 Task: Find connections with filter location Gori with filter topic #stayhomewith filter profile language French with filter current company Anthem Biosciences Private Limited with filter school Golu Molu cute College of Engineering, Bangalore with filter industry Flight Training with filter service category Project Management with filter keywords title Shareholders
Action: Mouse moved to (208, 264)
Screenshot: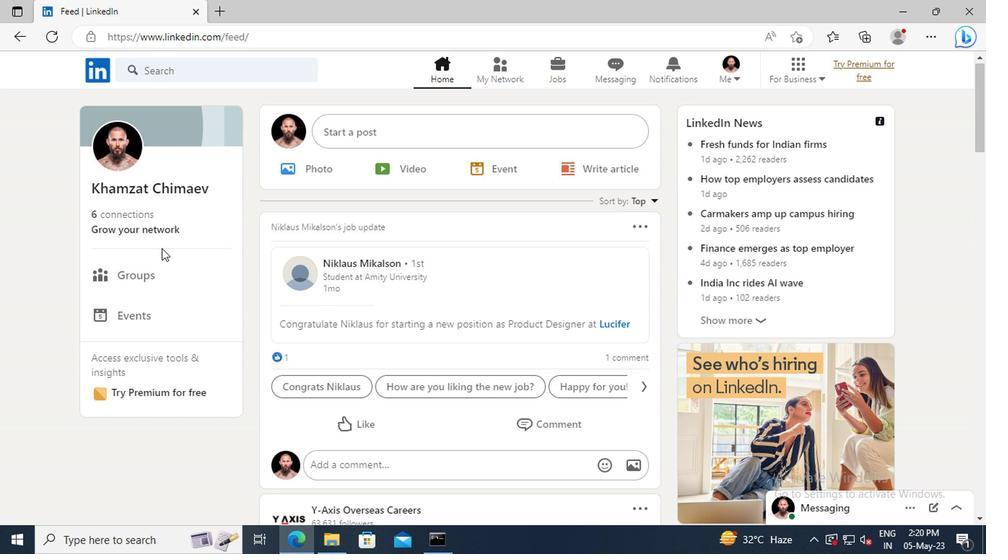 
Action: Mouse pressed left at (208, 264)
Screenshot: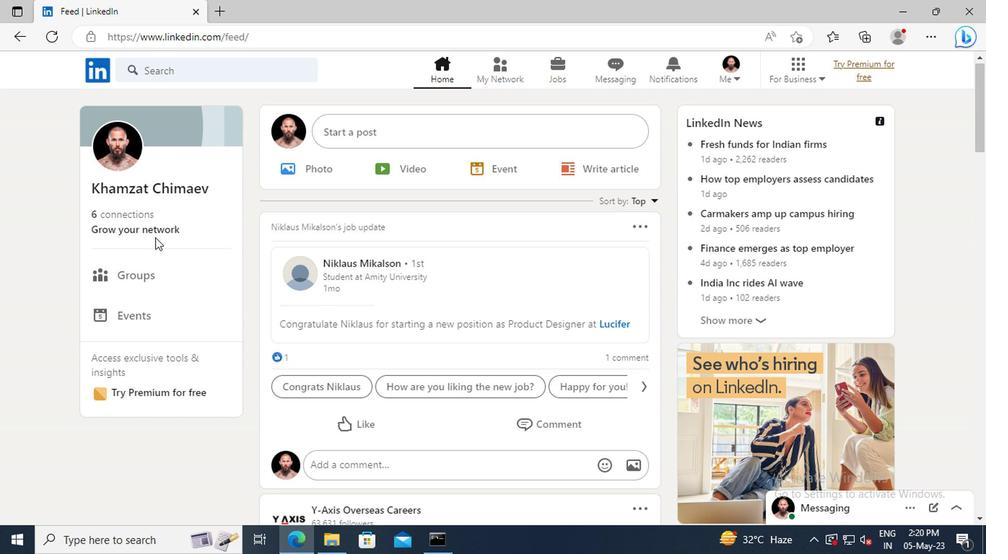 
Action: Mouse moved to (219, 207)
Screenshot: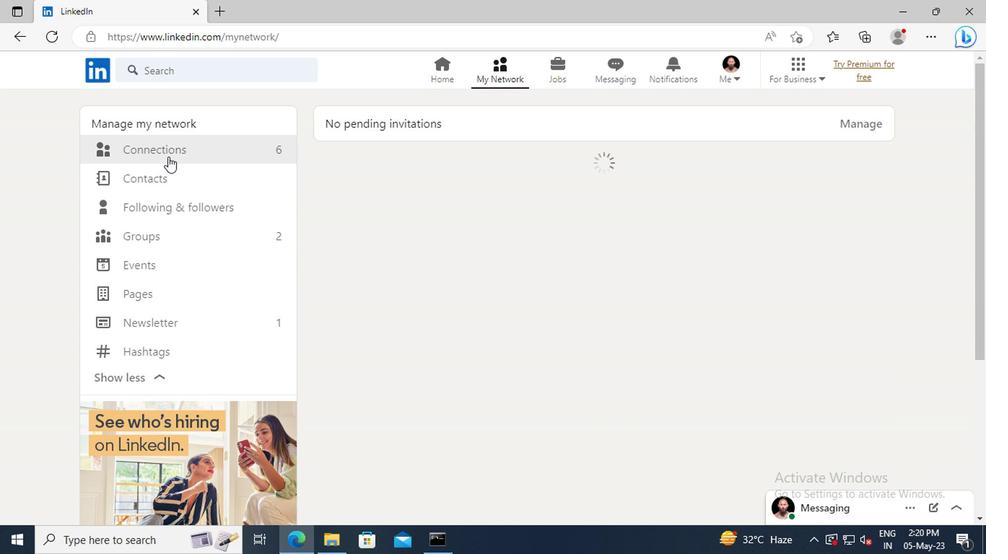 
Action: Mouse pressed left at (219, 207)
Screenshot: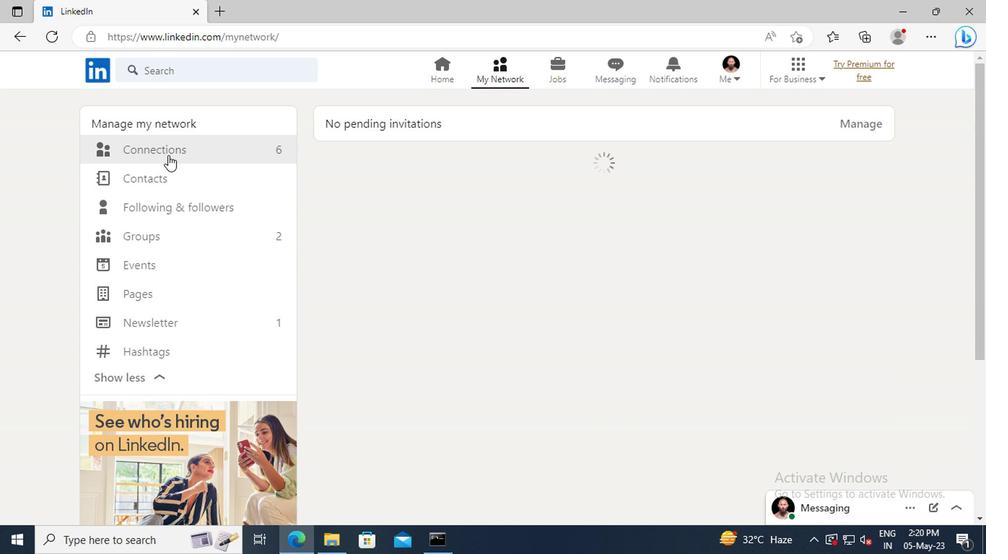 
Action: Mouse moved to (511, 210)
Screenshot: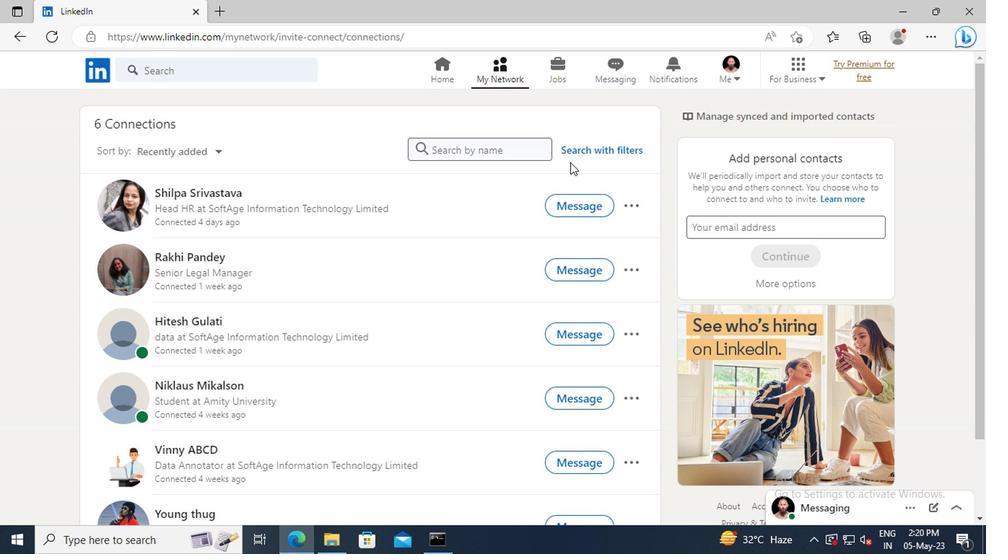 
Action: Mouse pressed left at (511, 210)
Screenshot: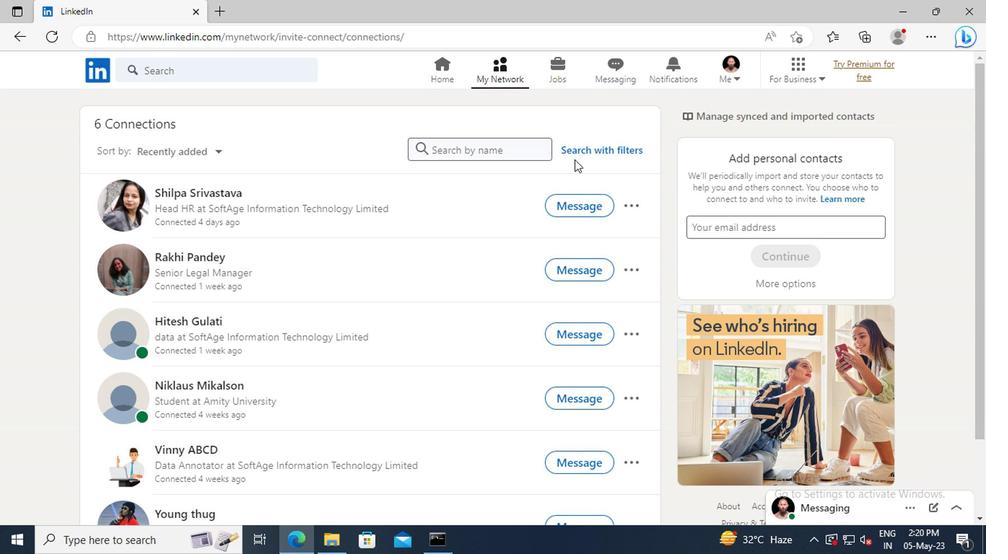 
Action: Mouse moved to (487, 180)
Screenshot: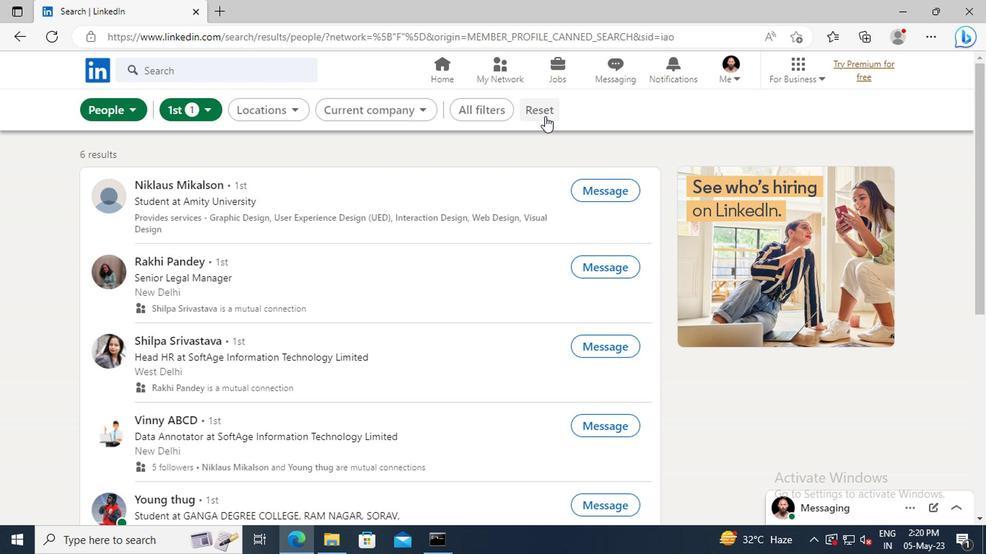 
Action: Mouse pressed left at (487, 180)
Screenshot: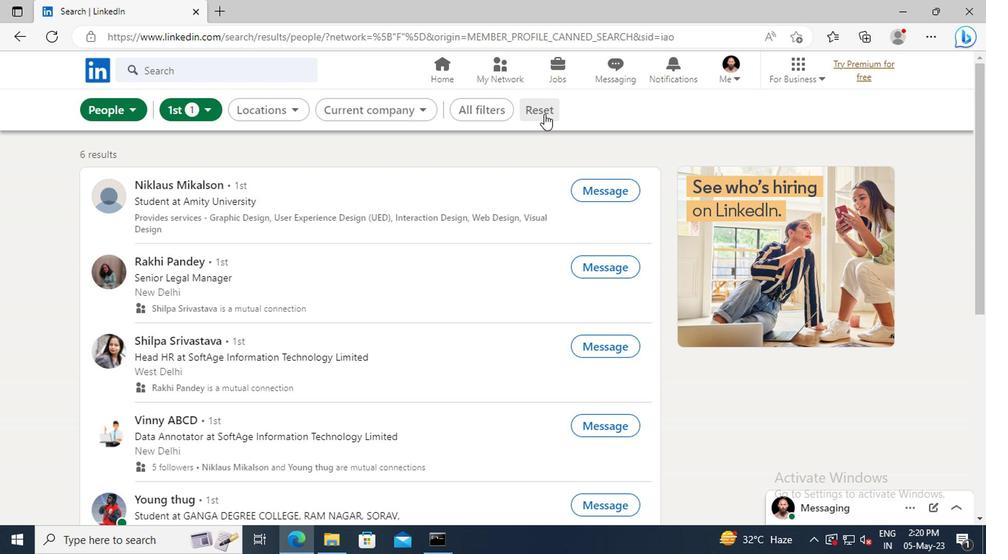 
Action: Mouse moved to (479, 180)
Screenshot: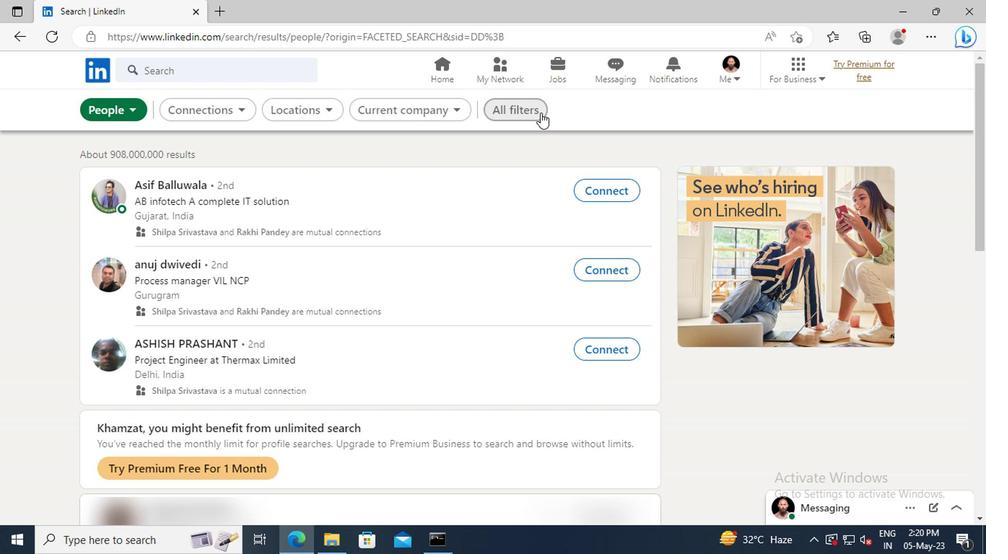 
Action: Mouse pressed left at (479, 180)
Screenshot: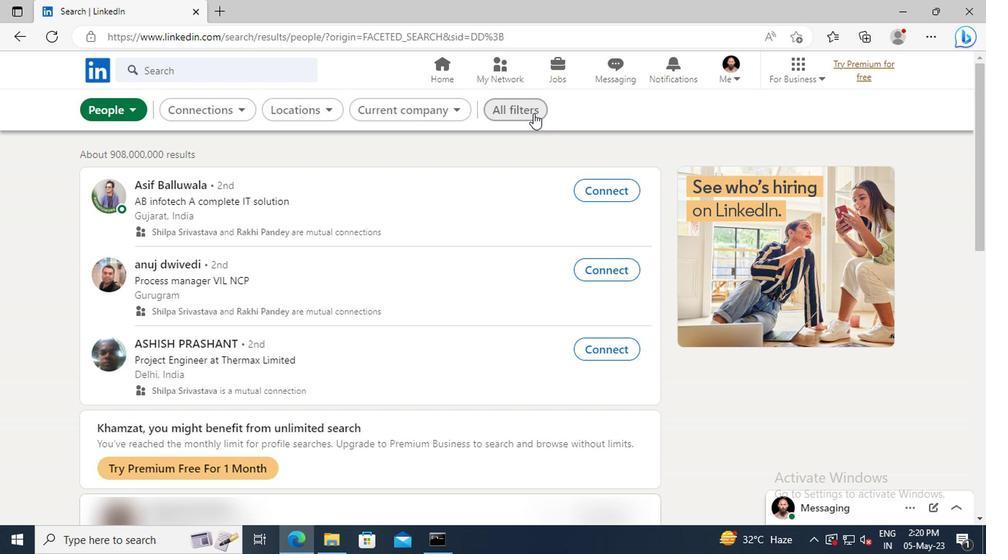 
Action: Mouse moved to (643, 292)
Screenshot: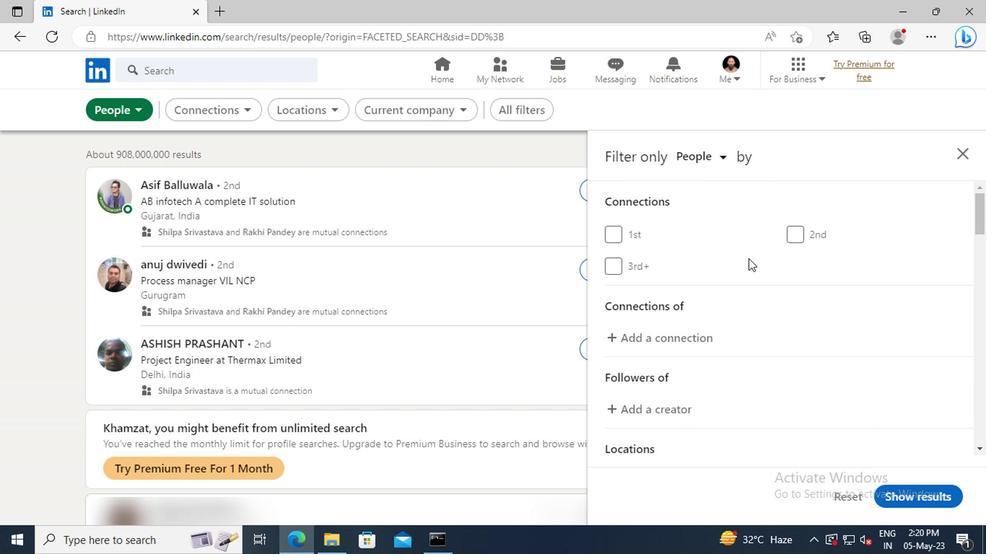 
Action: Mouse scrolled (643, 291) with delta (0, 0)
Screenshot: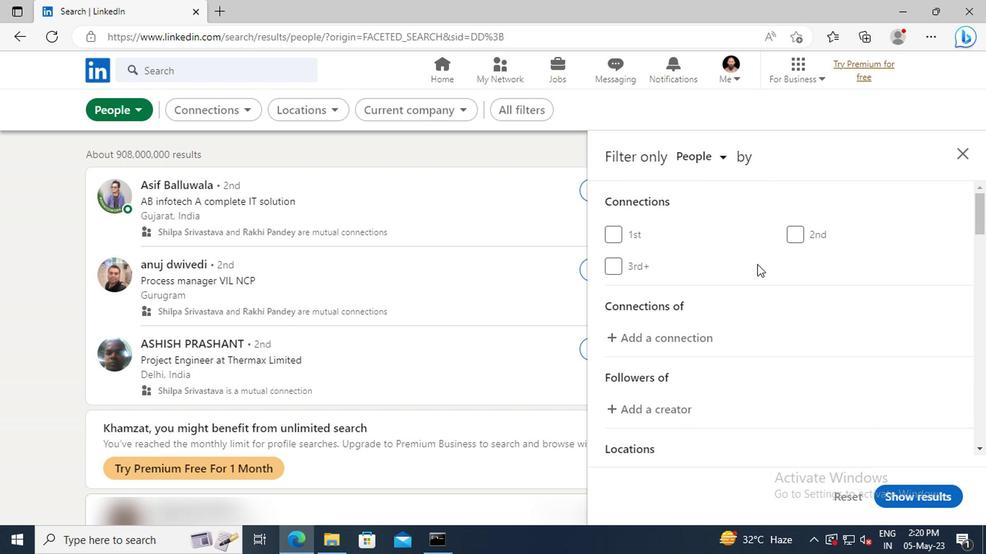 
Action: Mouse moved to (643, 292)
Screenshot: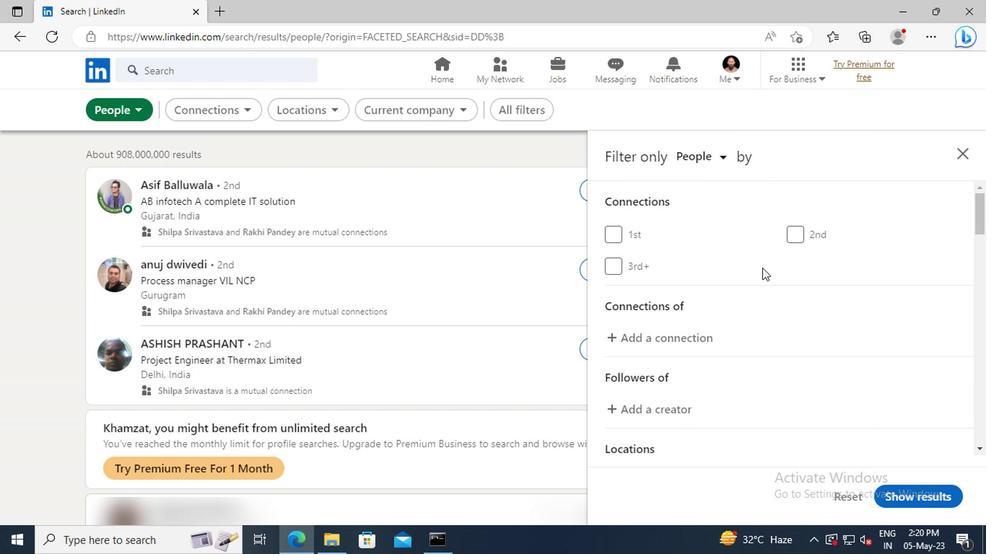 
Action: Mouse scrolled (643, 292) with delta (0, 0)
Screenshot: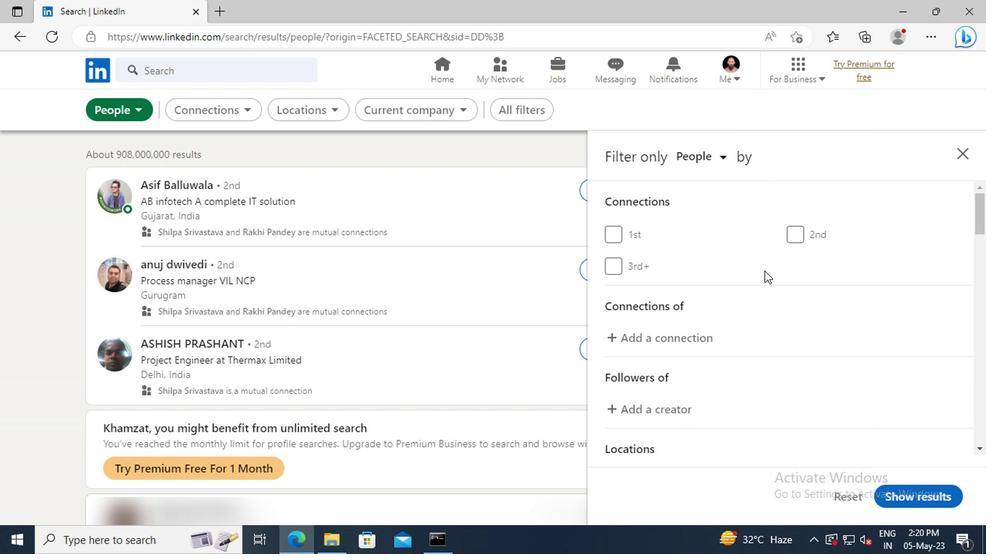 
Action: Mouse scrolled (643, 292) with delta (0, 0)
Screenshot: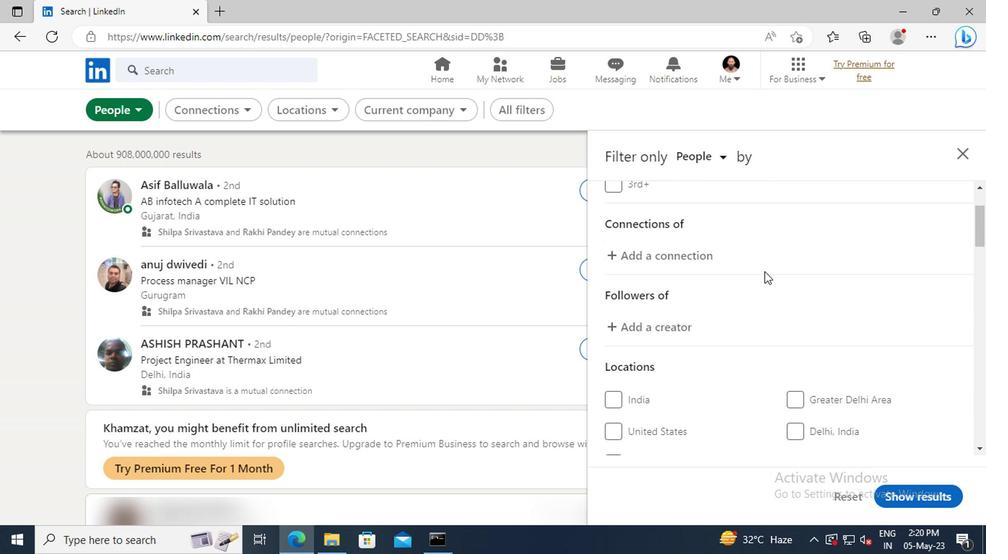 
Action: Mouse scrolled (643, 292) with delta (0, 0)
Screenshot: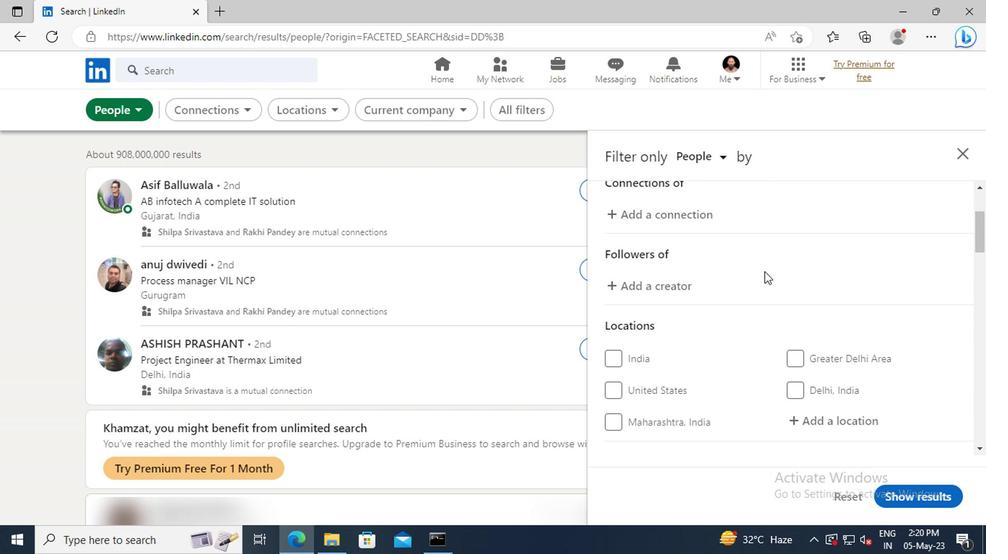 
Action: Mouse scrolled (643, 292) with delta (0, 0)
Screenshot: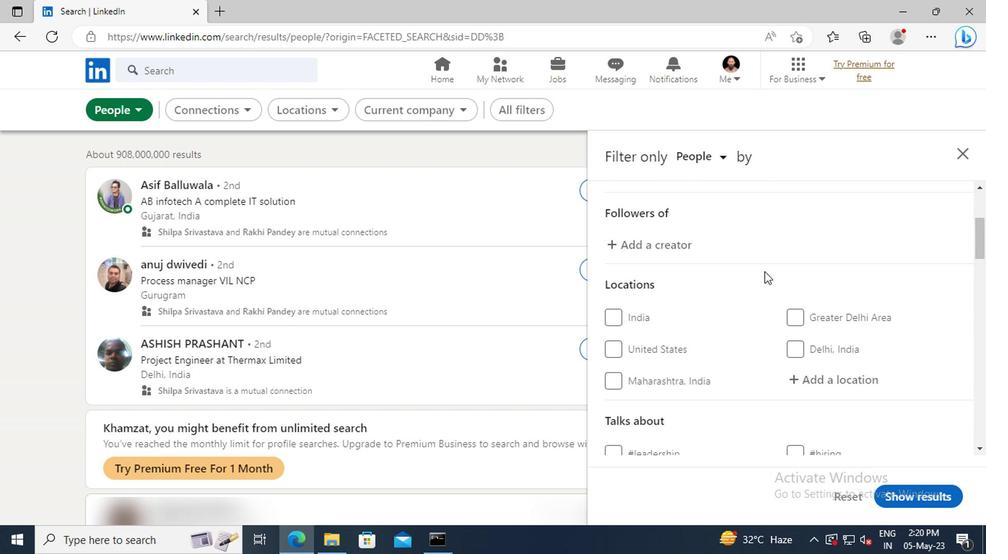 
Action: Mouse scrolled (643, 292) with delta (0, 0)
Screenshot: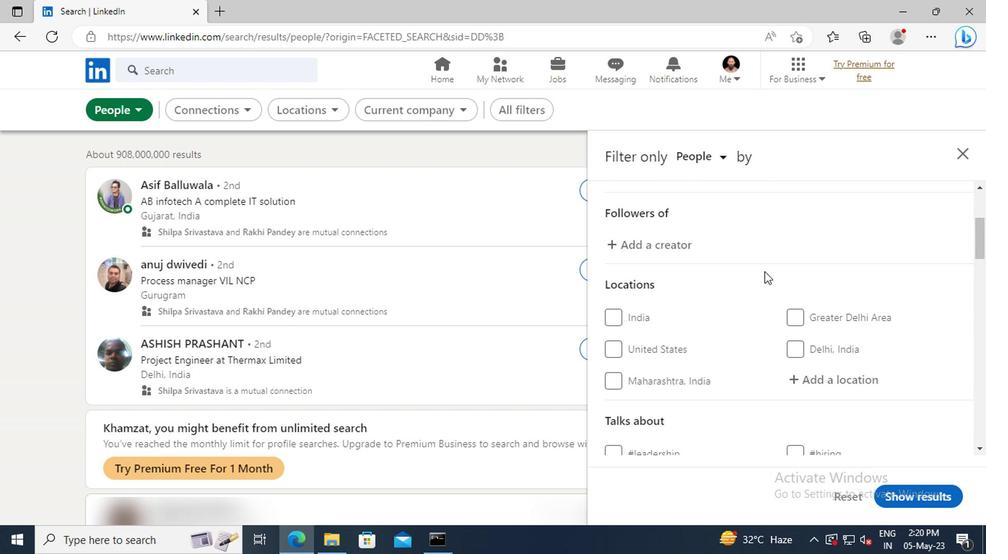 
Action: Mouse moved to (670, 316)
Screenshot: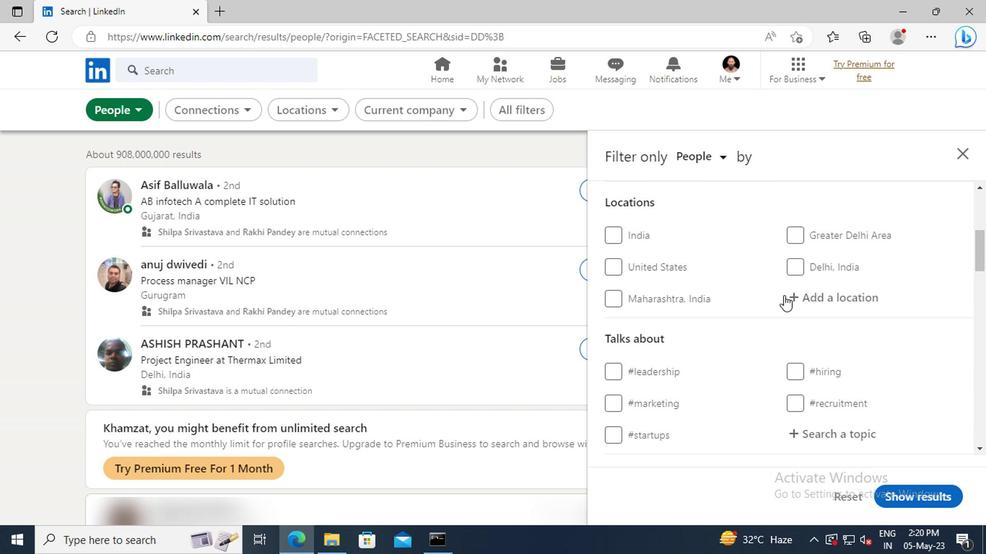 
Action: Mouse pressed left at (670, 316)
Screenshot: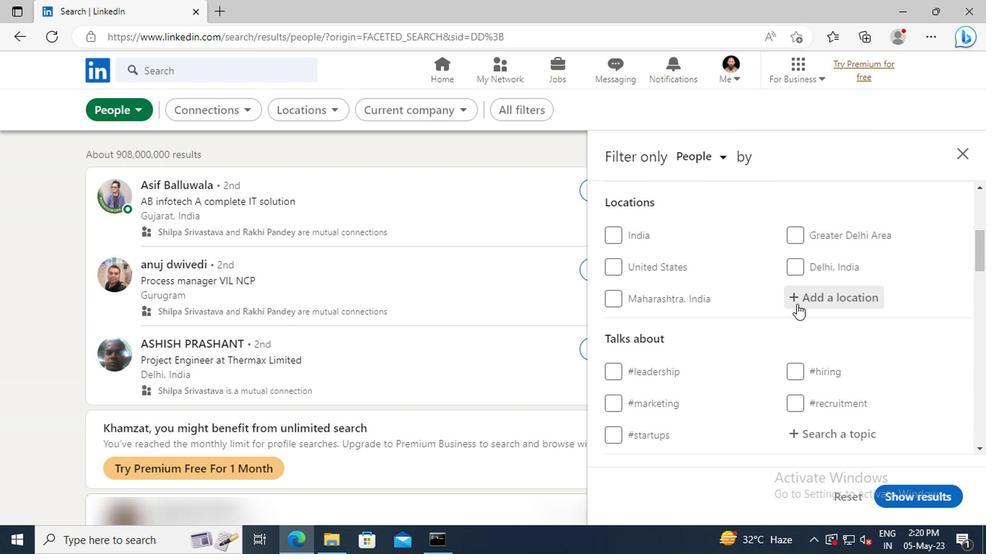 
Action: Key pressed <Key.shift>GORI
Screenshot: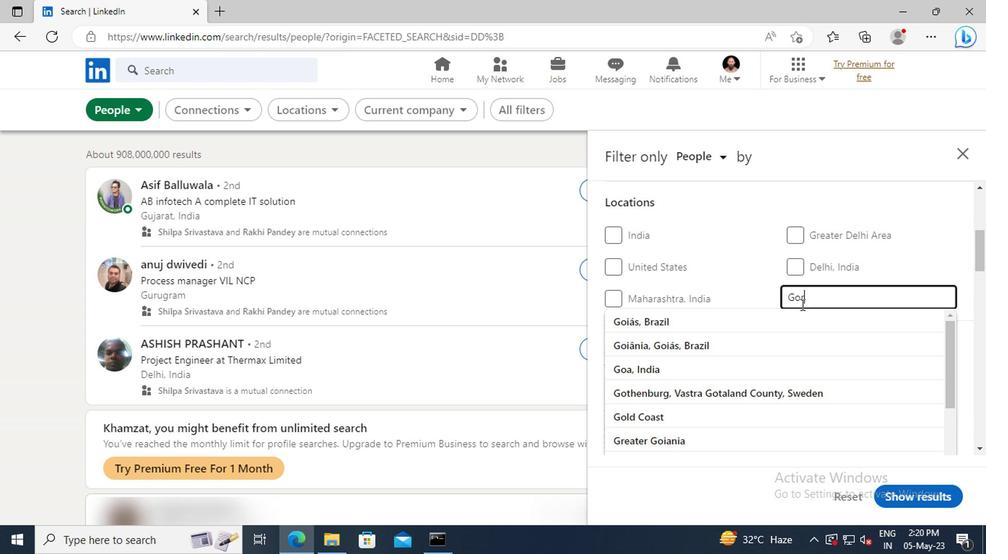 
Action: Mouse moved to (670, 325)
Screenshot: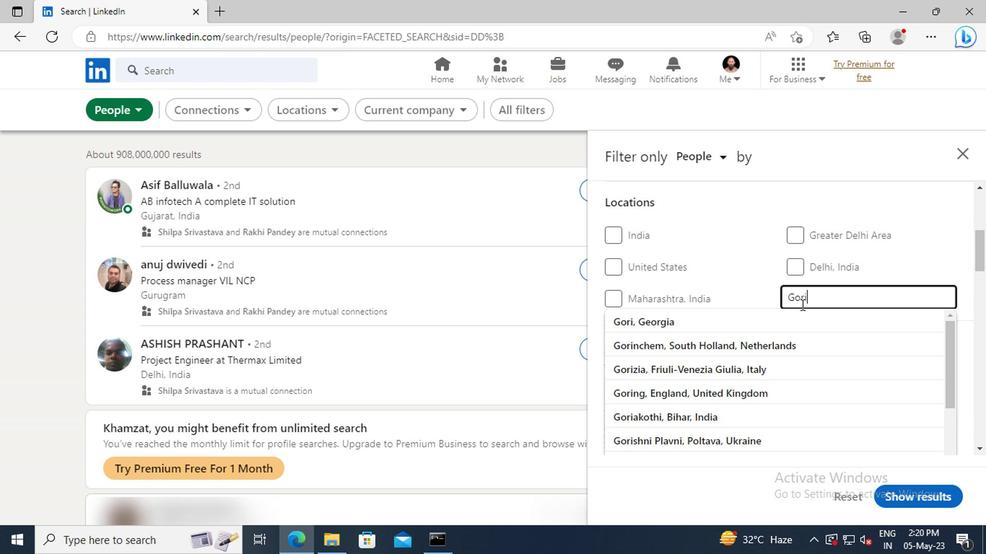 
Action: Mouse pressed left at (670, 325)
Screenshot: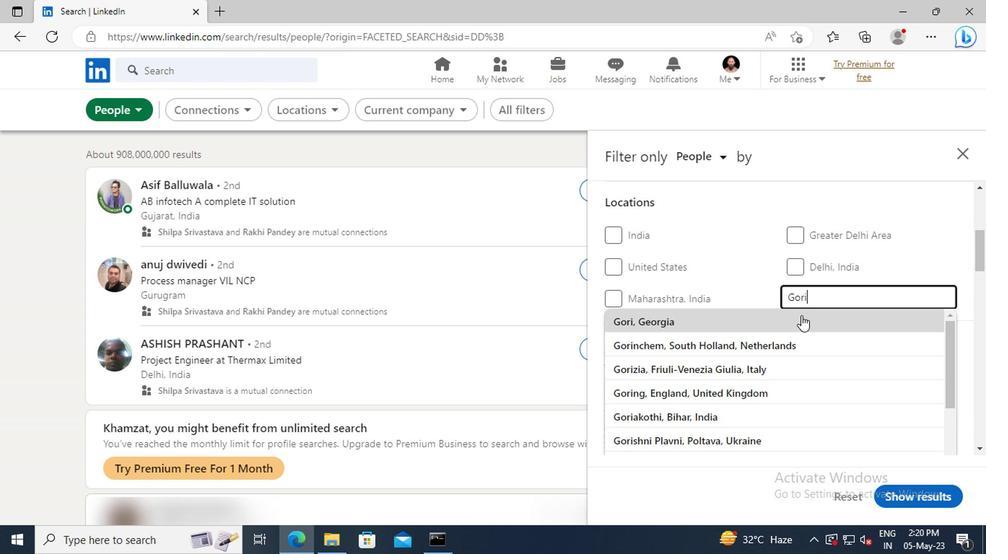 
Action: Mouse scrolled (670, 324) with delta (0, 0)
Screenshot: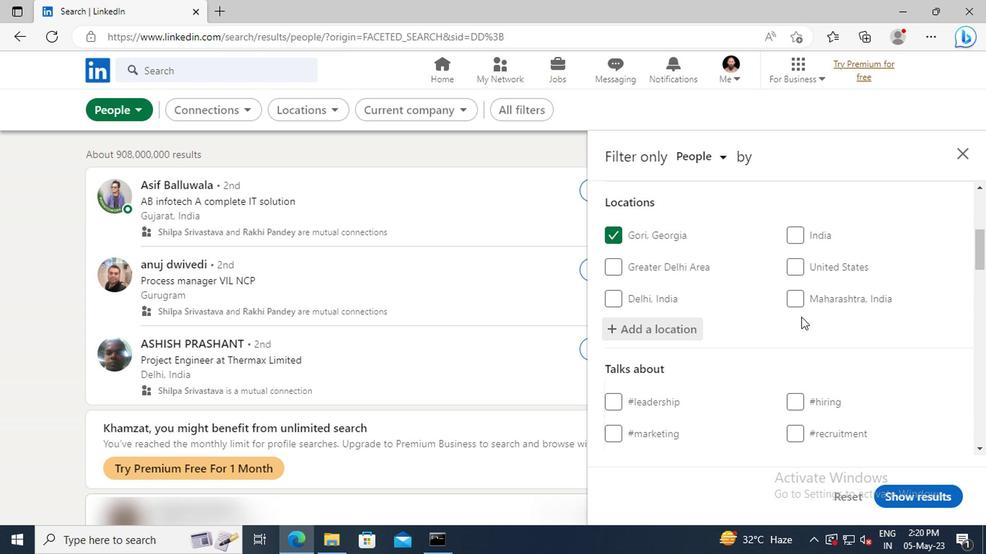 
Action: Mouse scrolled (670, 324) with delta (0, 0)
Screenshot: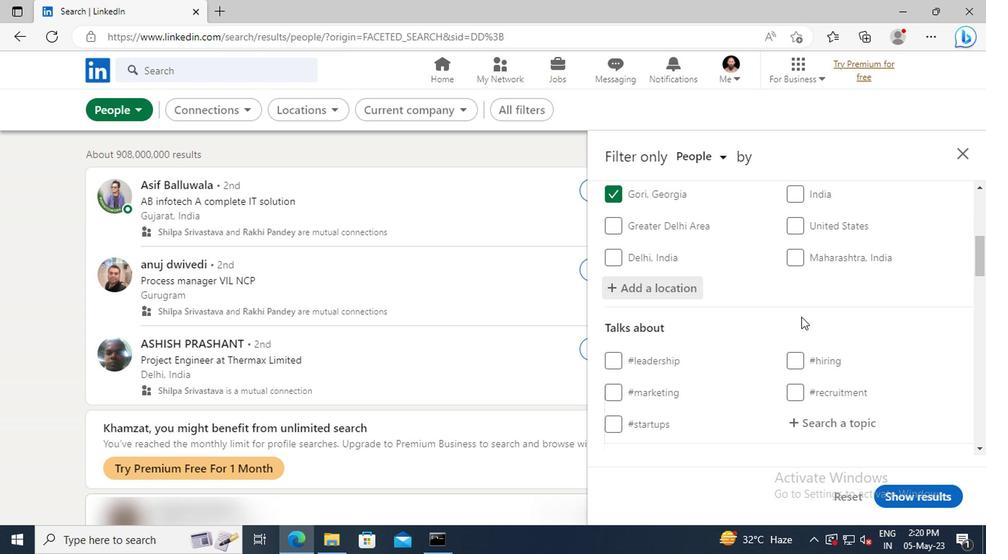 
Action: Mouse scrolled (670, 324) with delta (0, 0)
Screenshot: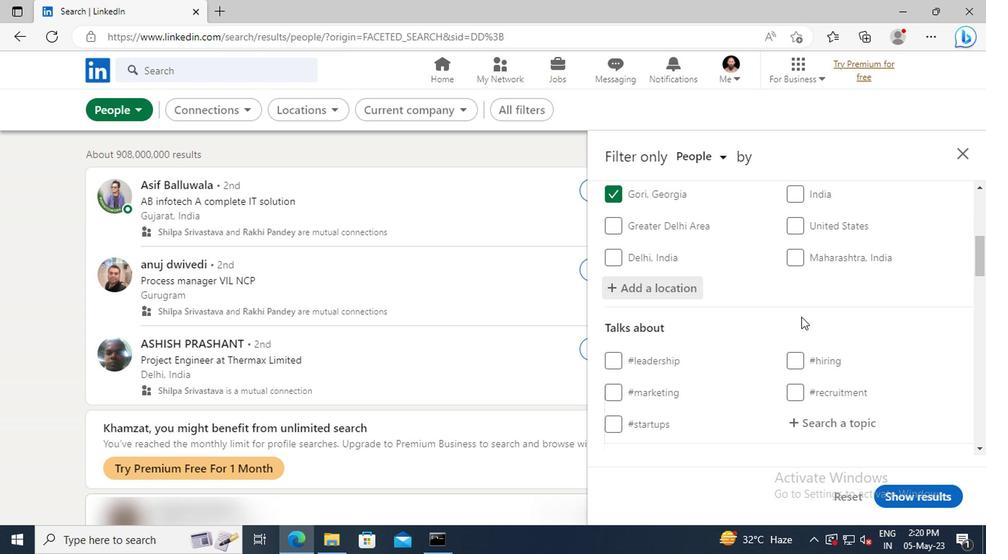 
Action: Mouse moved to (673, 340)
Screenshot: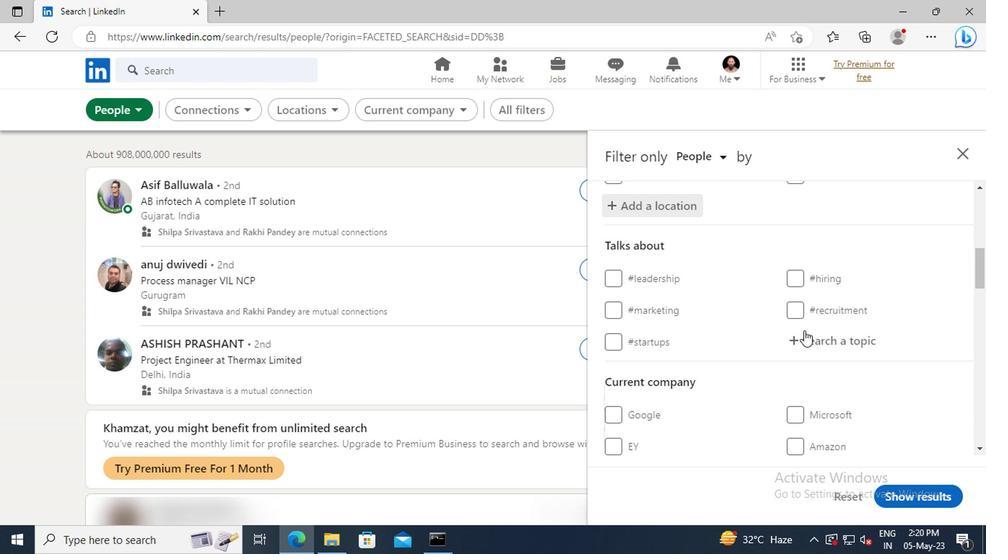 
Action: Mouse pressed left at (673, 340)
Screenshot: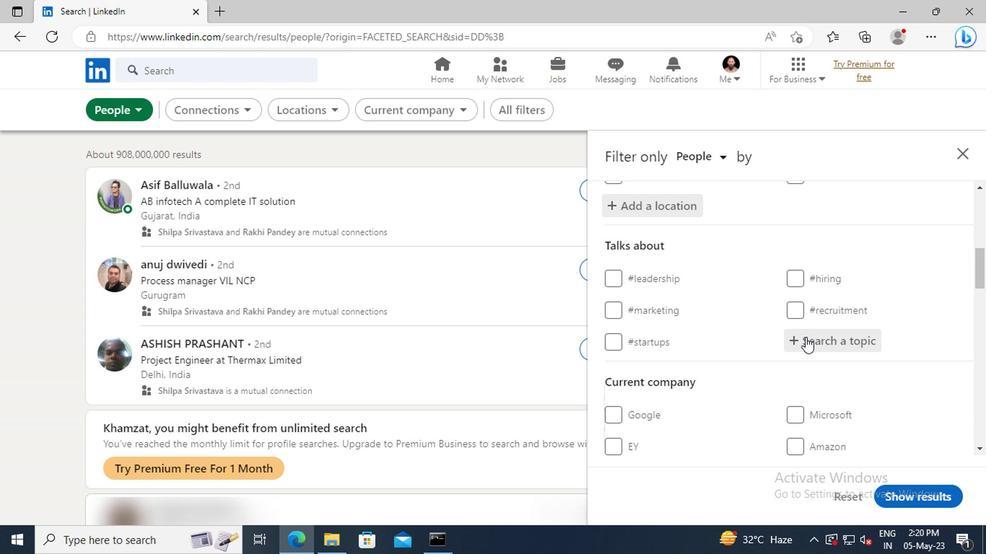 
Action: Mouse moved to (671, 333)
Screenshot: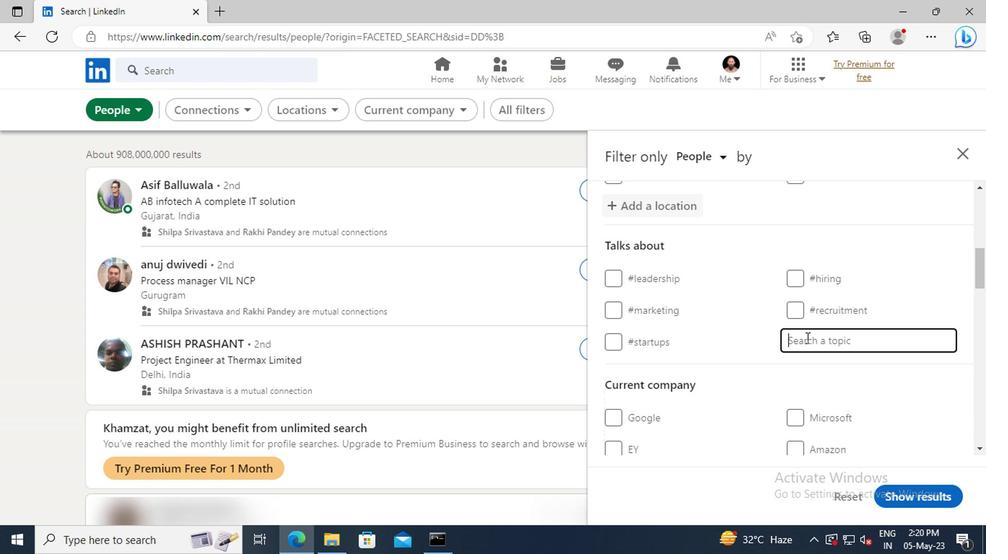
Action: Key pressed STAYHO
Screenshot: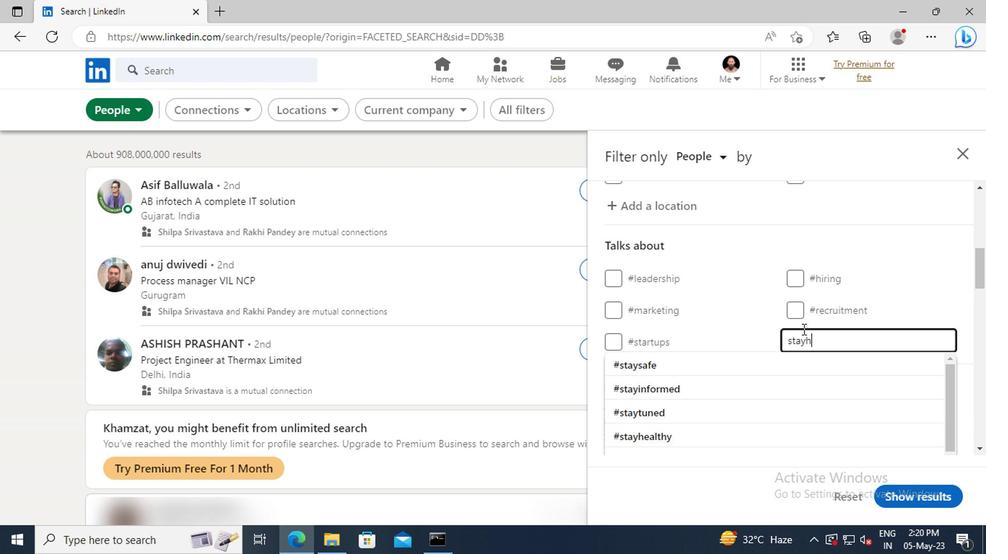 
Action: Mouse moved to (671, 356)
Screenshot: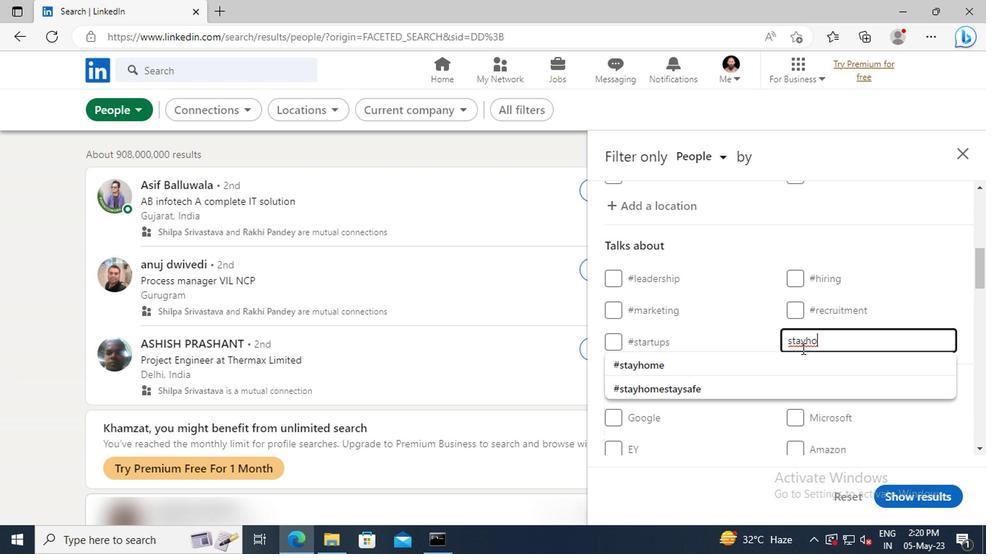 
Action: Mouse pressed left at (671, 356)
Screenshot: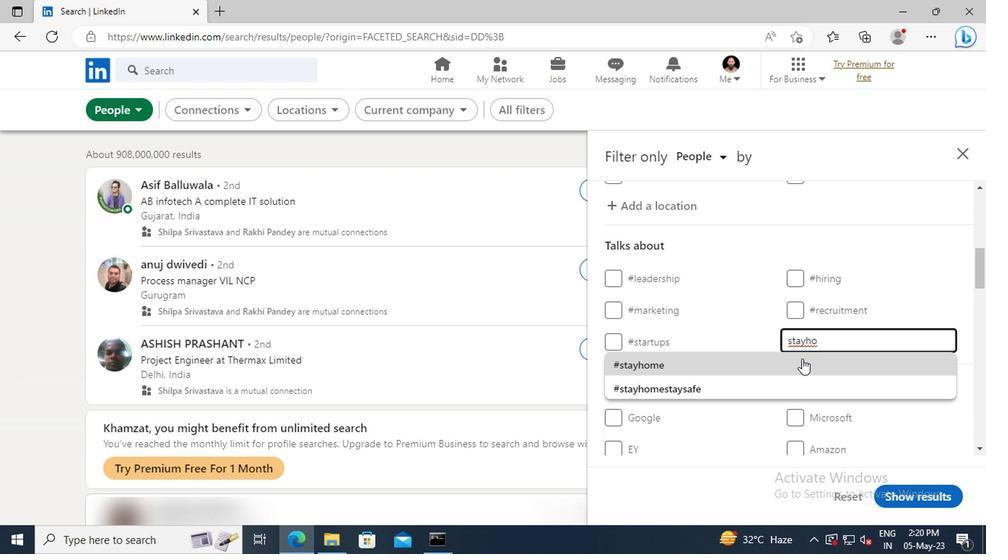 
Action: Mouse scrolled (671, 355) with delta (0, 0)
Screenshot: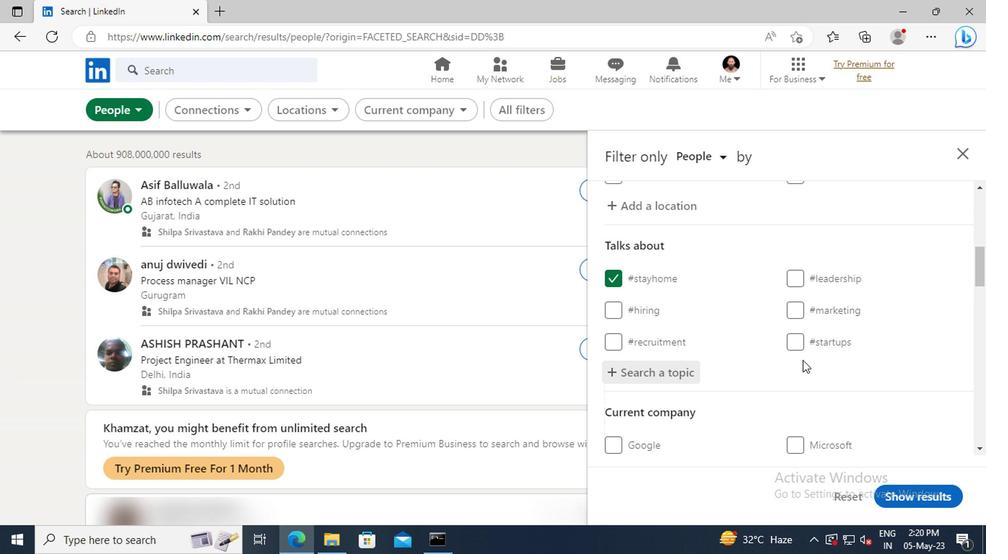 
Action: Mouse scrolled (671, 355) with delta (0, 0)
Screenshot: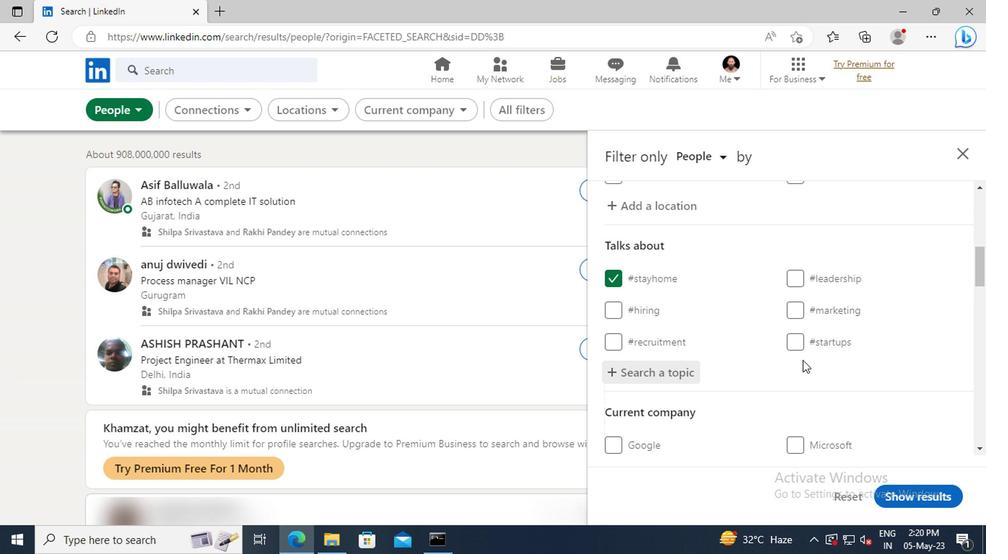 
Action: Mouse scrolled (671, 355) with delta (0, 0)
Screenshot: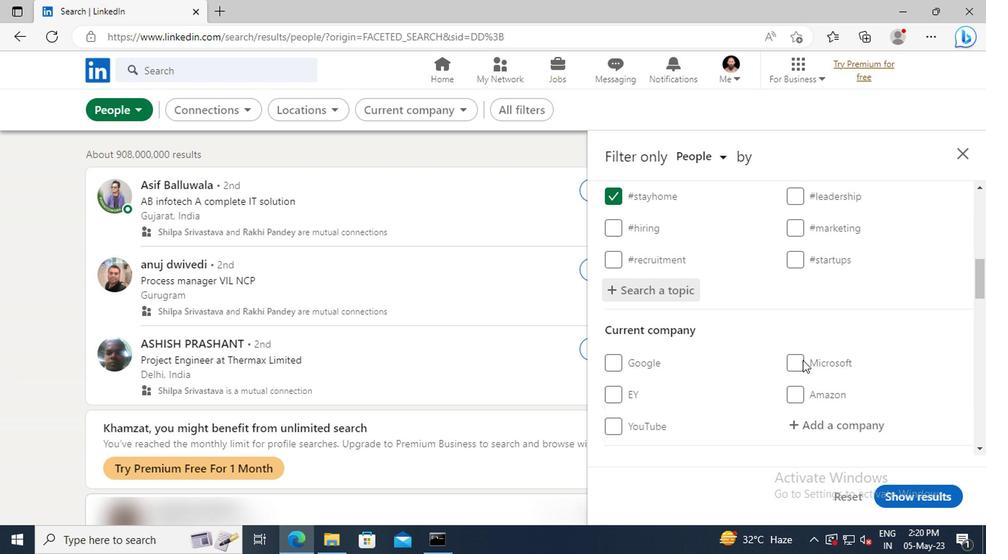 
Action: Mouse scrolled (671, 355) with delta (0, 0)
Screenshot: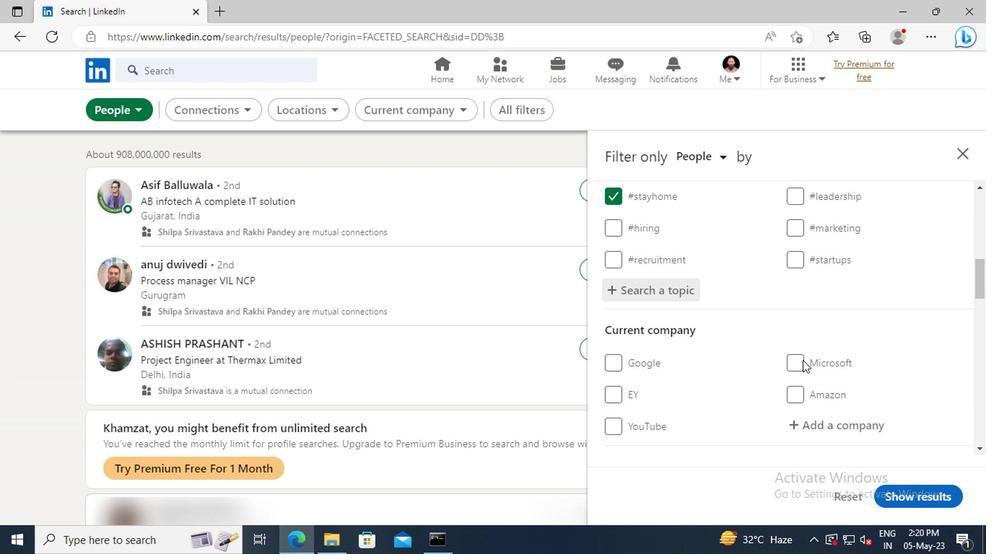 
Action: Mouse scrolled (671, 355) with delta (0, 0)
Screenshot: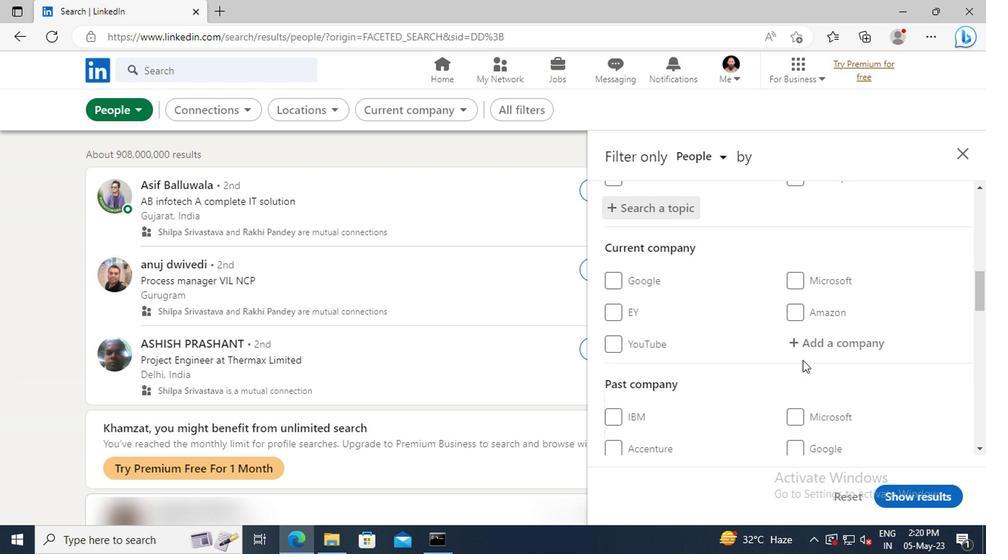
Action: Mouse scrolled (671, 355) with delta (0, 0)
Screenshot: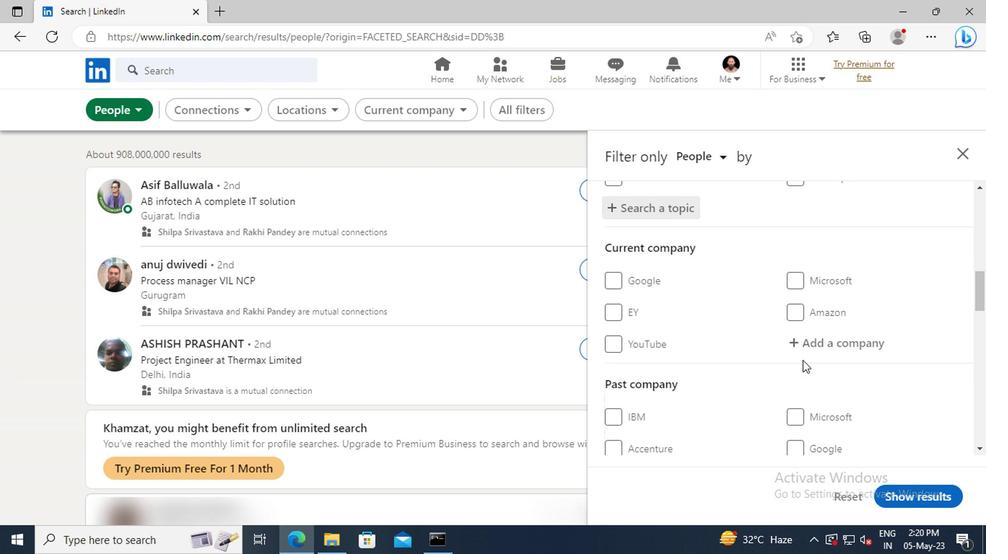 
Action: Mouse scrolled (671, 355) with delta (0, 0)
Screenshot: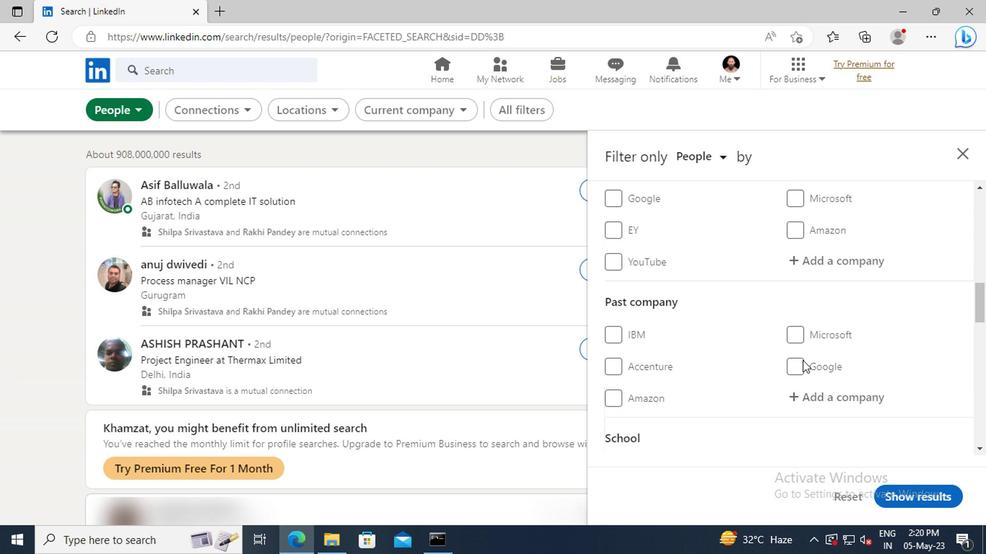 
Action: Mouse scrolled (671, 355) with delta (0, 0)
Screenshot: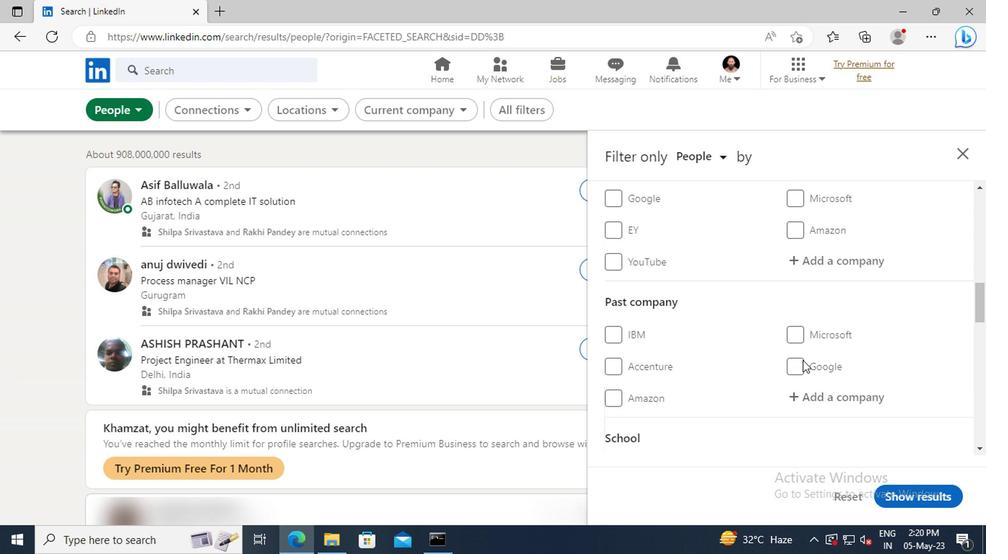 
Action: Mouse scrolled (671, 355) with delta (0, 0)
Screenshot: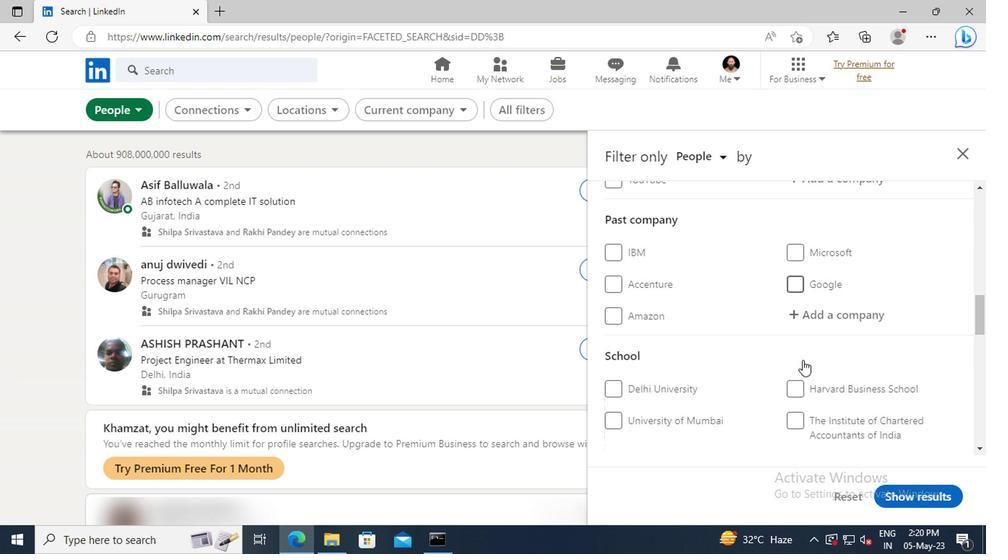 
Action: Mouse scrolled (671, 355) with delta (0, 0)
Screenshot: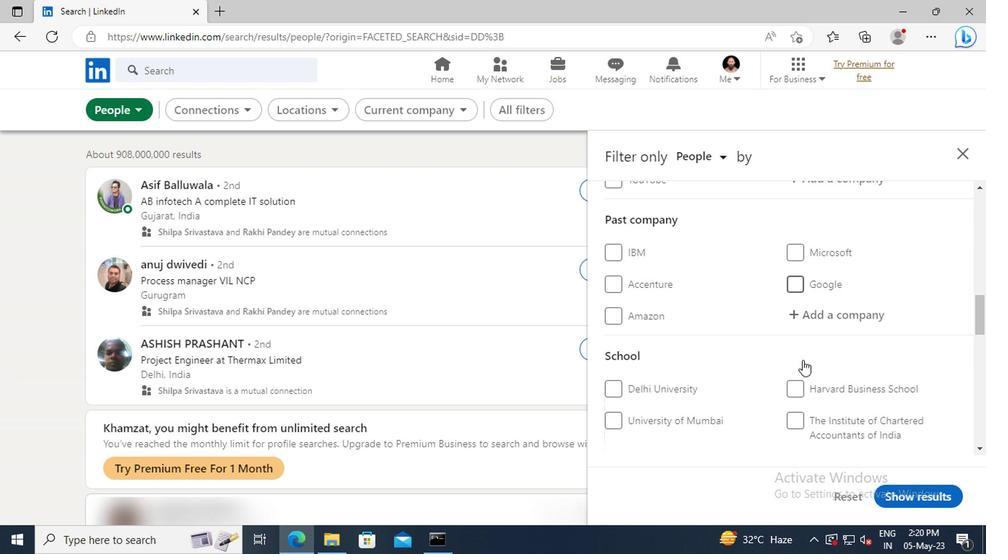 
Action: Mouse scrolled (671, 355) with delta (0, 0)
Screenshot: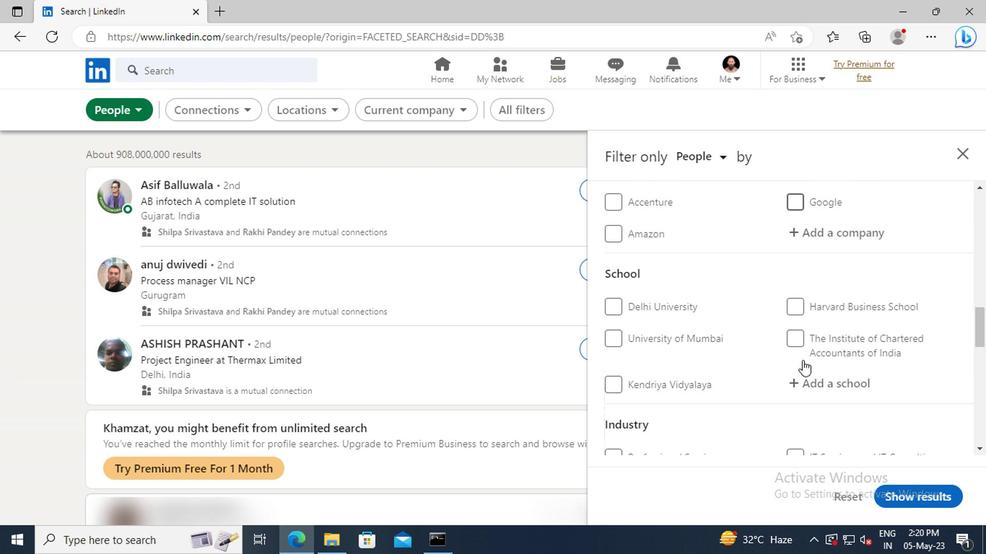 
Action: Mouse scrolled (671, 355) with delta (0, 0)
Screenshot: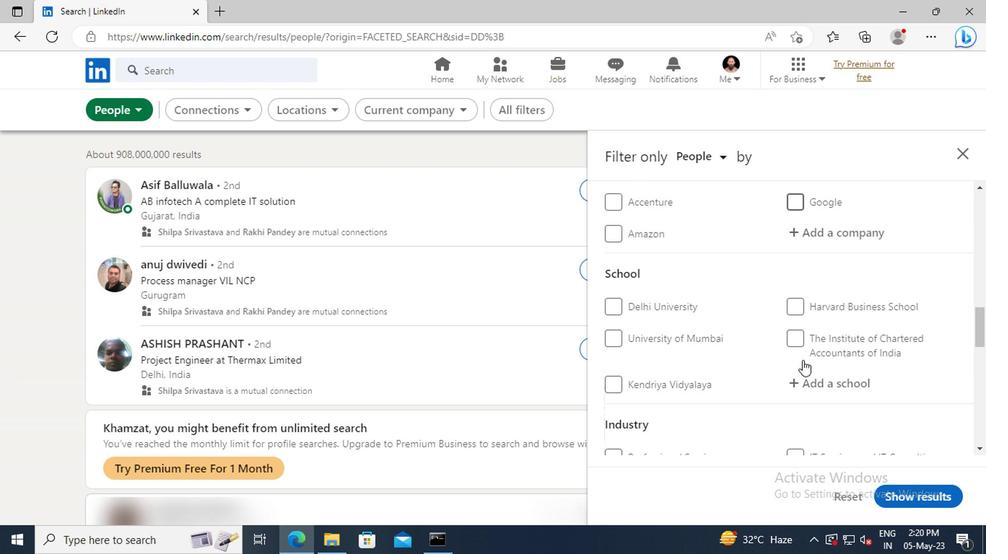
Action: Mouse scrolled (671, 355) with delta (0, 0)
Screenshot: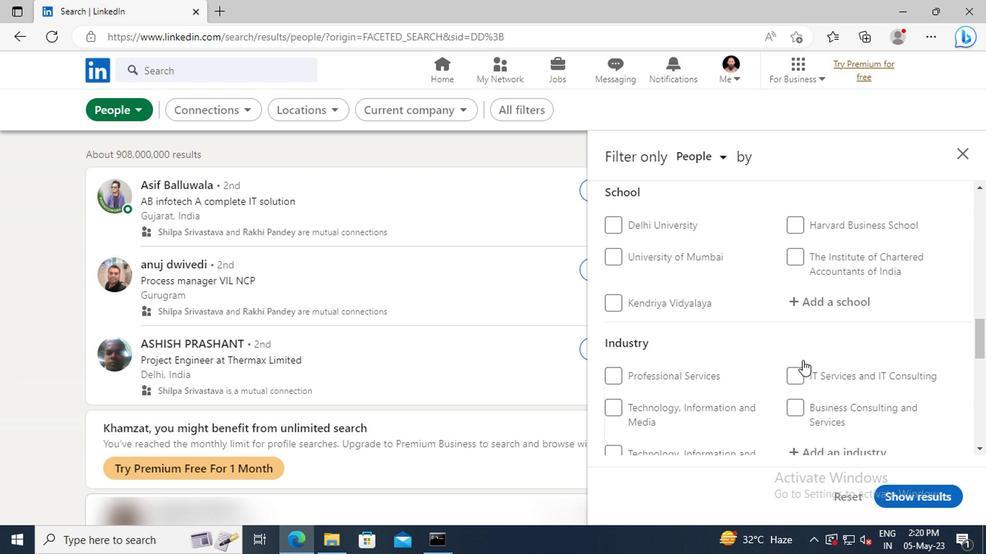 
Action: Mouse scrolled (671, 355) with delta (0, 0)
Screenshot: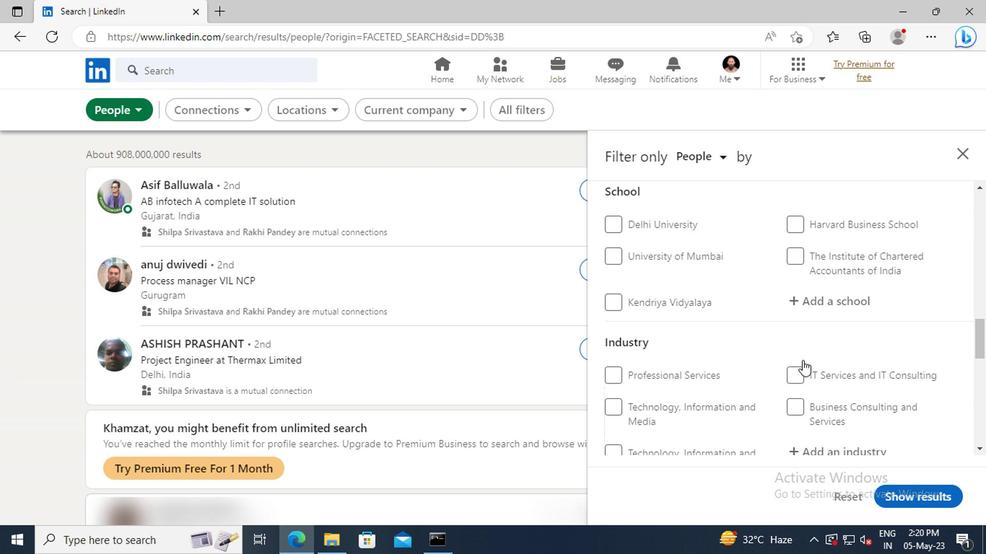 
Action: Mouse scrolled (671, 355) with delta (0, 0)
Screenshot: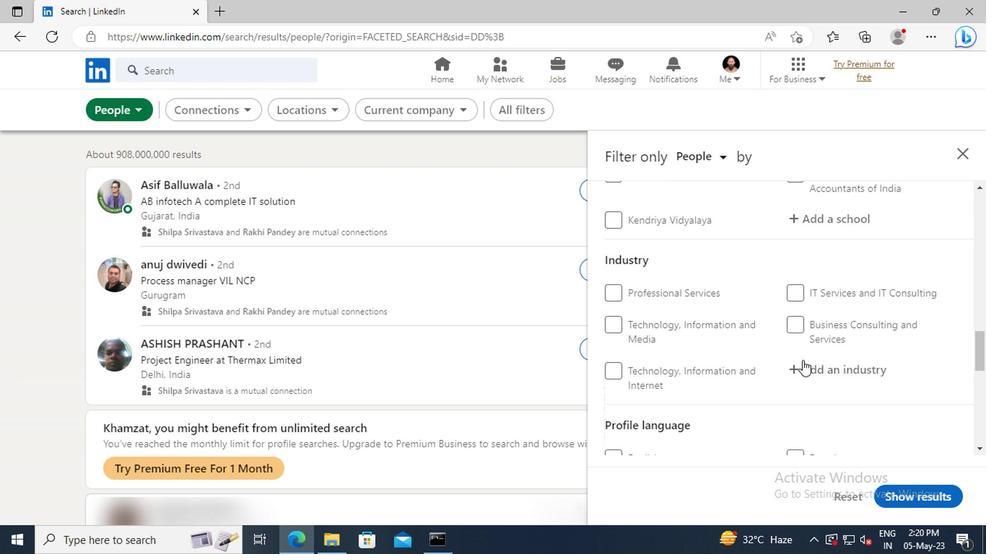 
Action: Mouse scrolled (671, 355) with delta (0, 0)
Screenshot: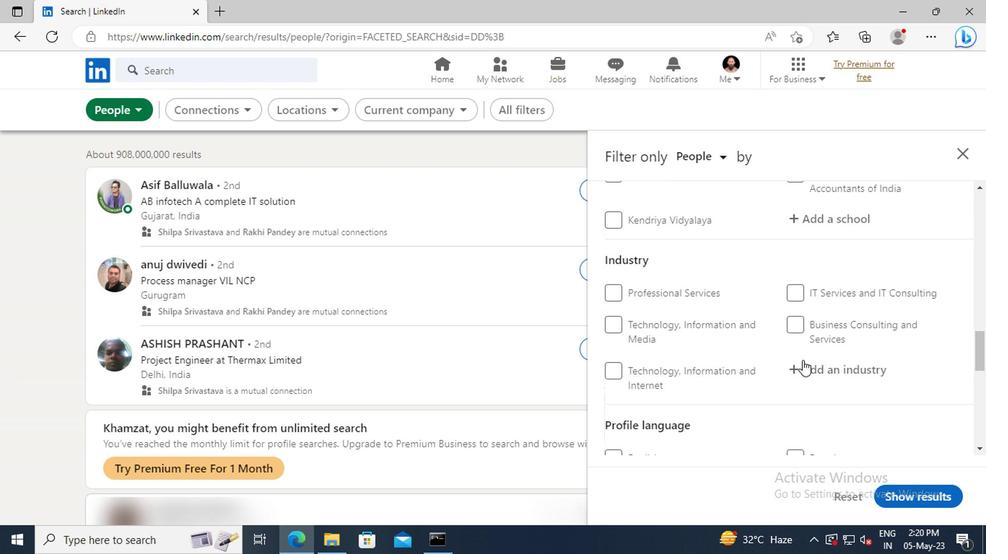 
Action: Mouse moved to (667, 368)
Screenshot: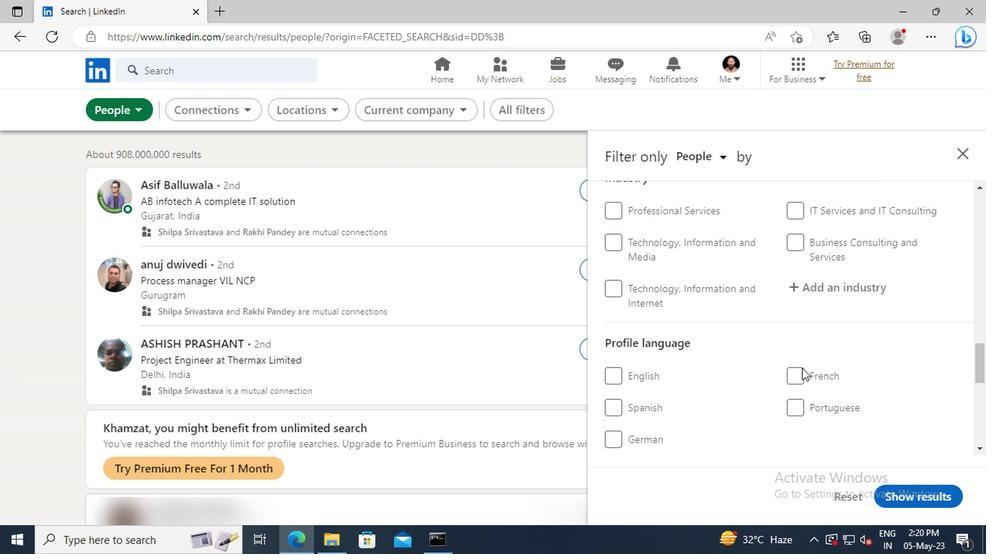 
Action: Mouse pressed left at (667, 368)
Screenshot: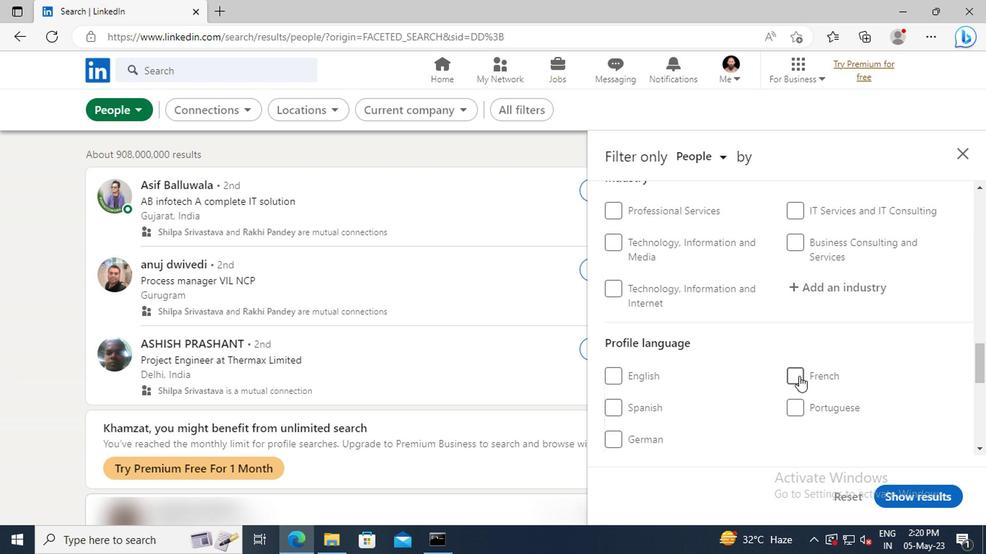 
Action: Mouse moved to (686, 341)
Screenshot: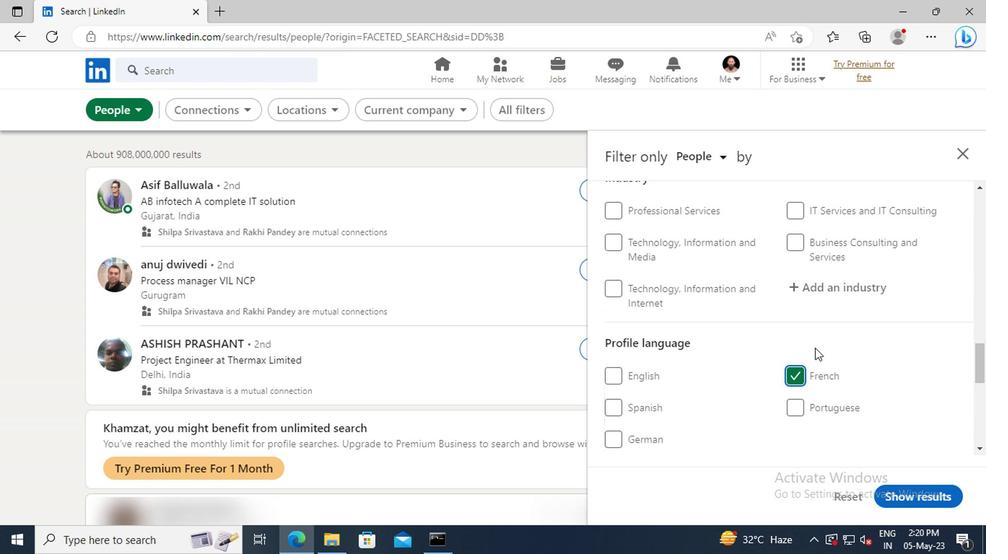
Action: Mouse scrolled (686, 342) with delta (0, 0)
Screenshot: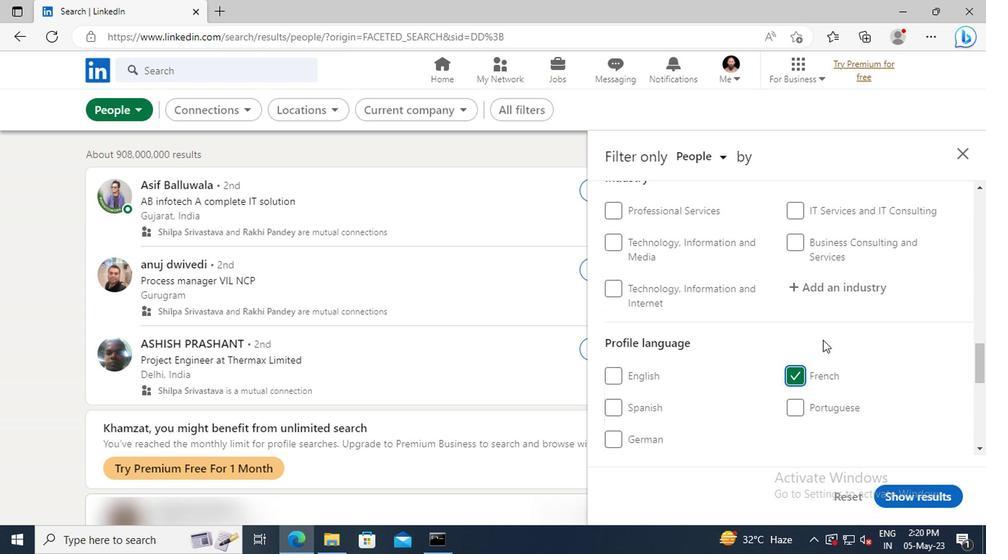 
Action: Mouse scrolled (686, 342) with delta (0, 0)
Screenshot: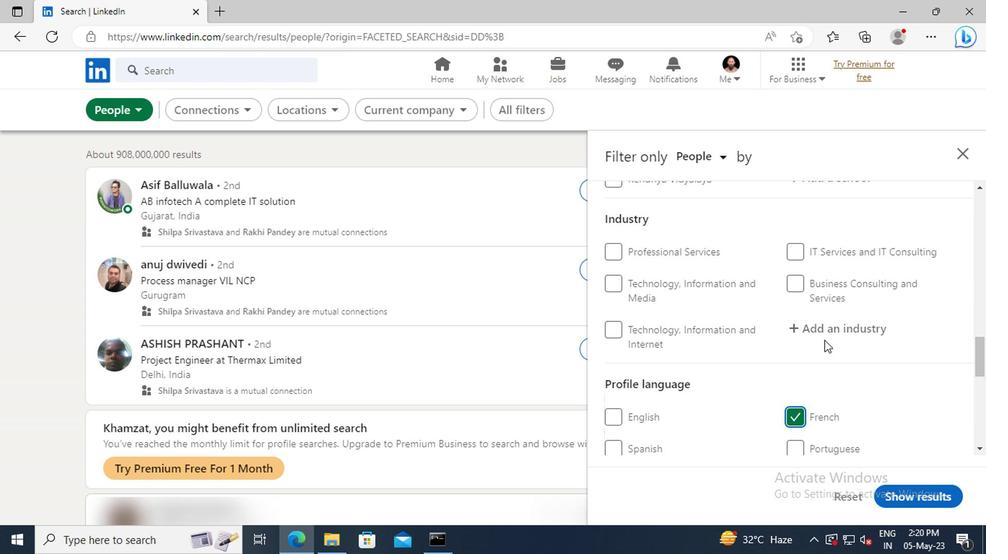 
Action: Mouse scrolled (686, 342) with delta (0, 0)
Screenshot: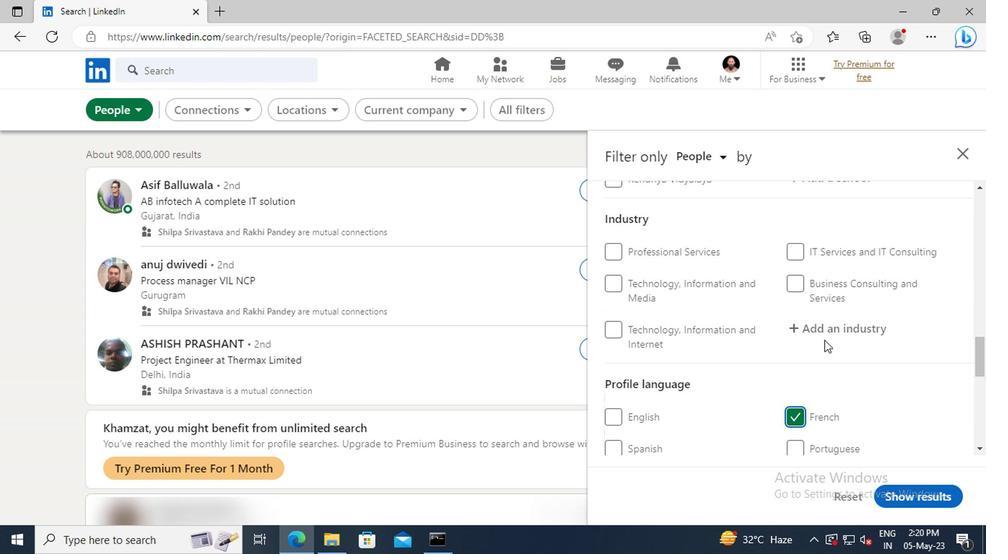 
Action: Mouse scrolled (686, 342) with delta (0, 0)
Screenshot: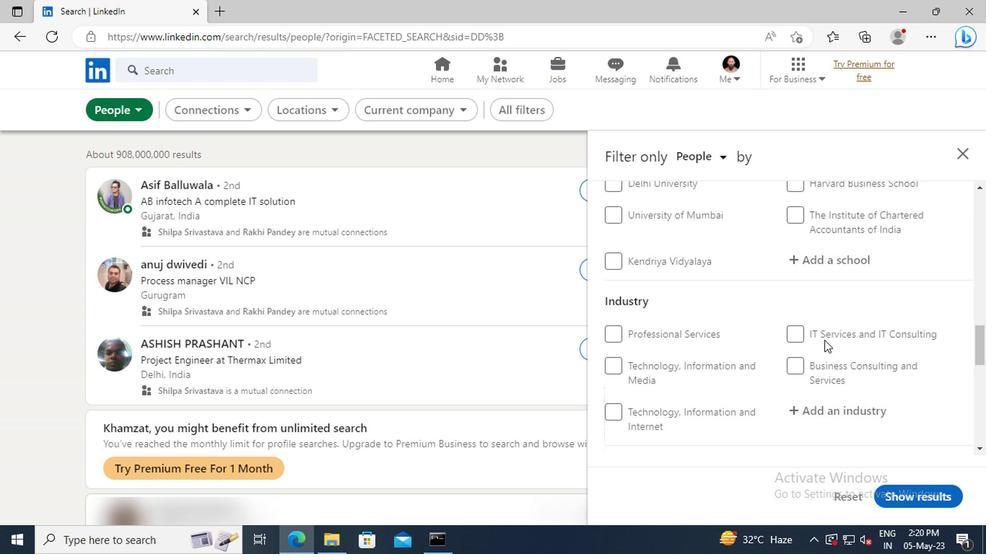 
Action: Mouse scrolled (686, 342) with delta (0, 0)
Screenshot: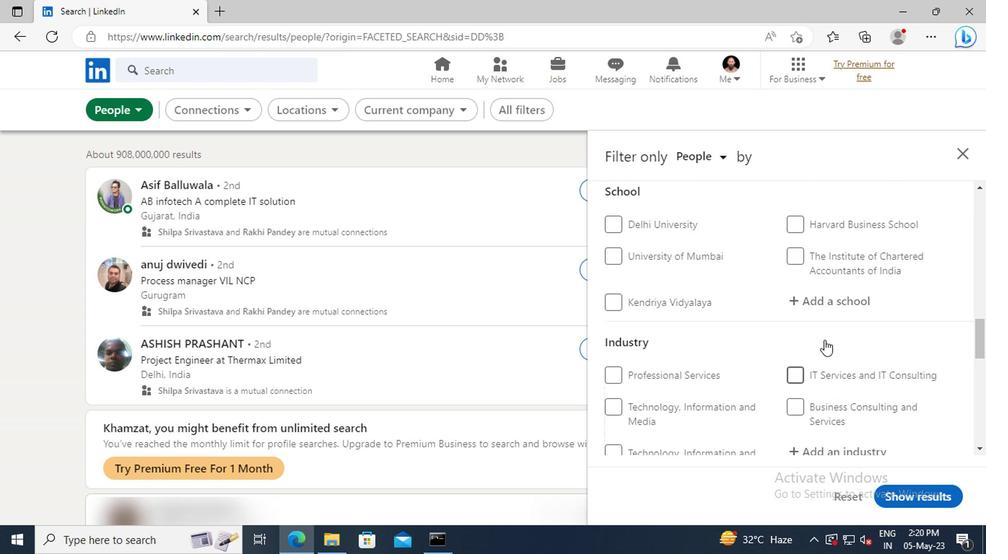 
Action: Mouse scrolled (686, 342) with delta (0, 0)
Screenshot: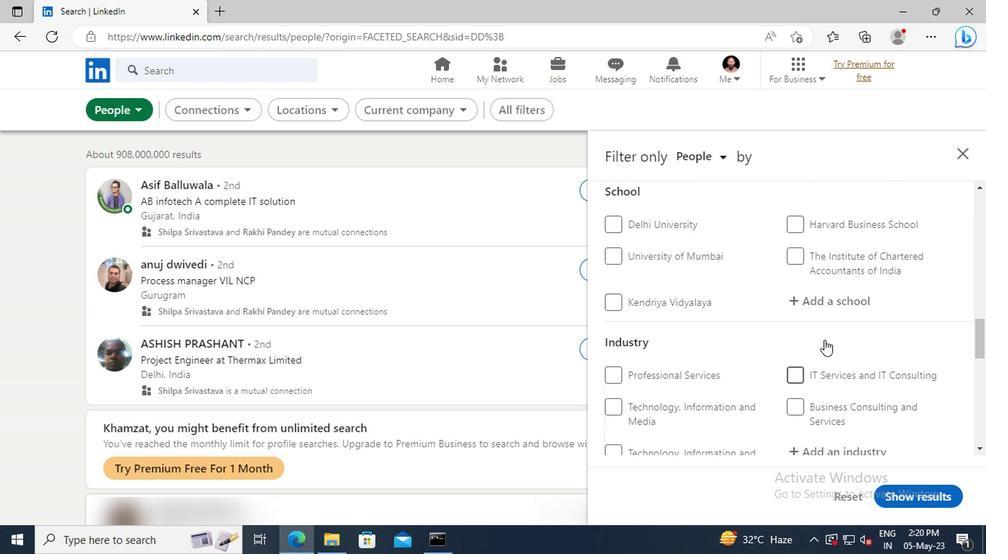 
Action: Mouse scrolled (686, 342) with delta (0, 0)
Screenshot: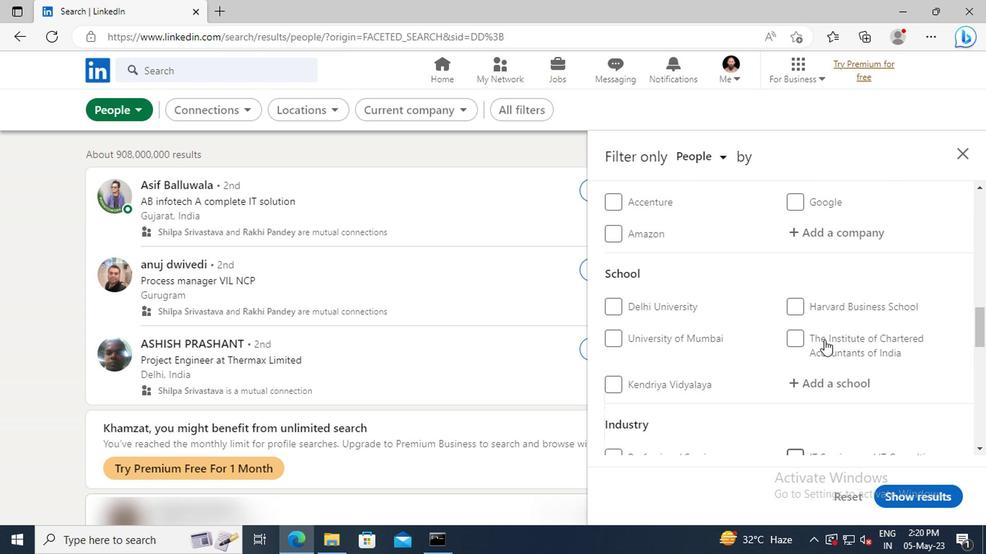 
Action: Mouse scrolled (686, 342) with delta (0, 0)
Screenshot: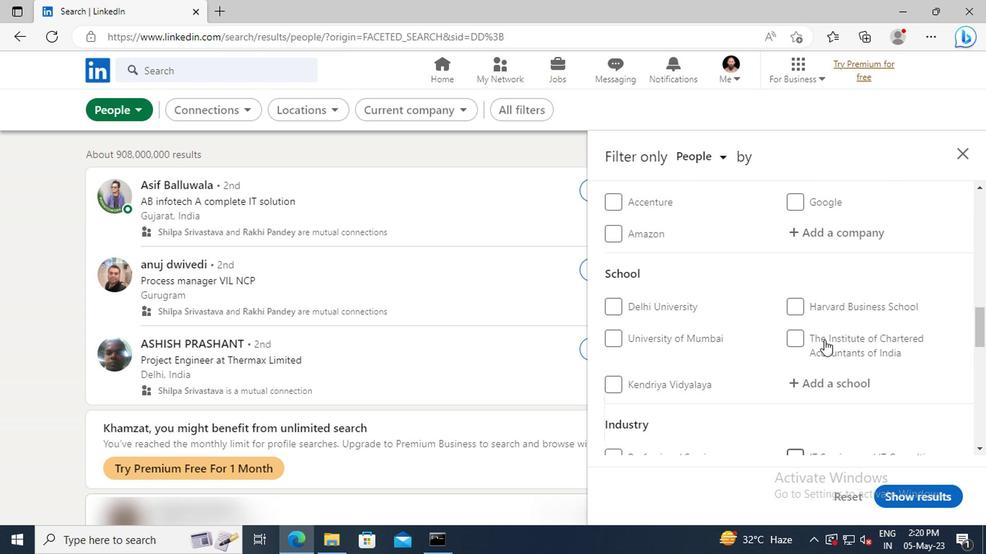 
Action: Mouse scrolled (686, 342) with delta (0, 0)
Screenshot: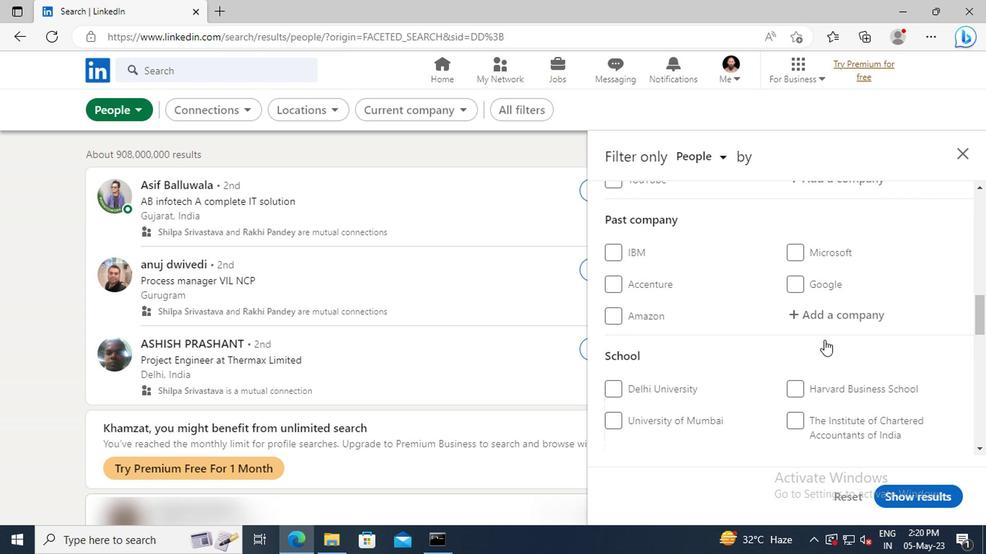 
Action: Mouse scrolled (686, 342) with delta (0, 0)
Screenshot: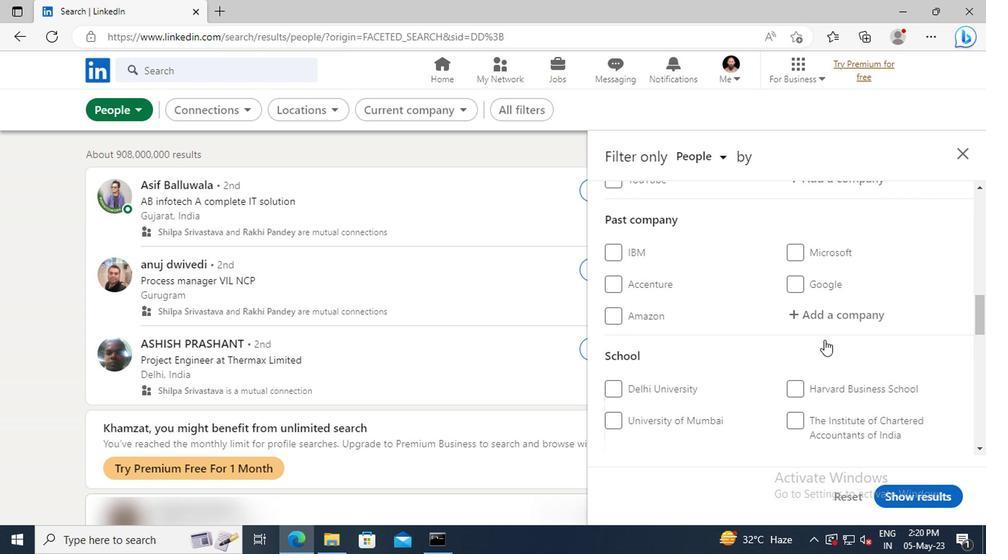 
Action: Mouse scrolled (686, 342) with delta (0, 0)
Screenshot: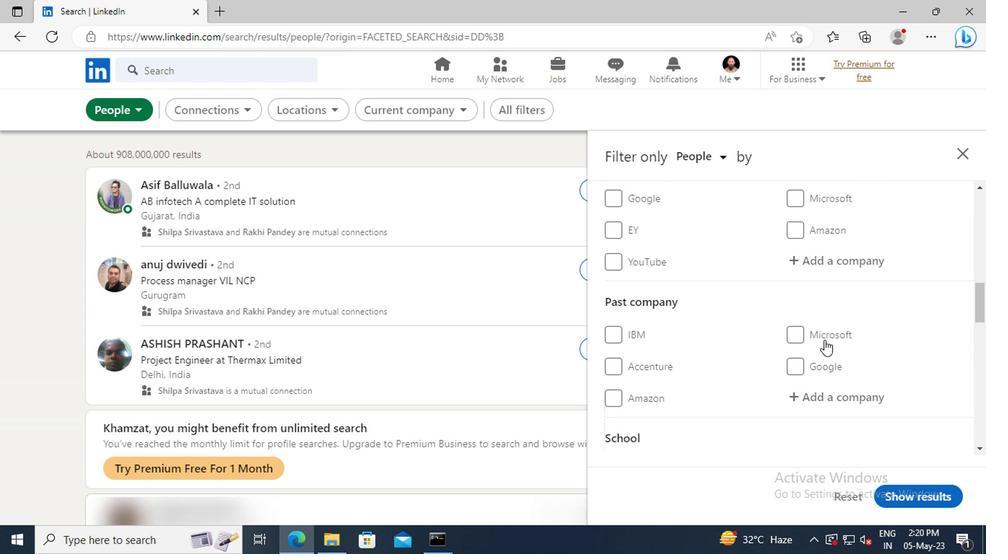 
Action: Mouse moved to (682, 317)
Screenshot: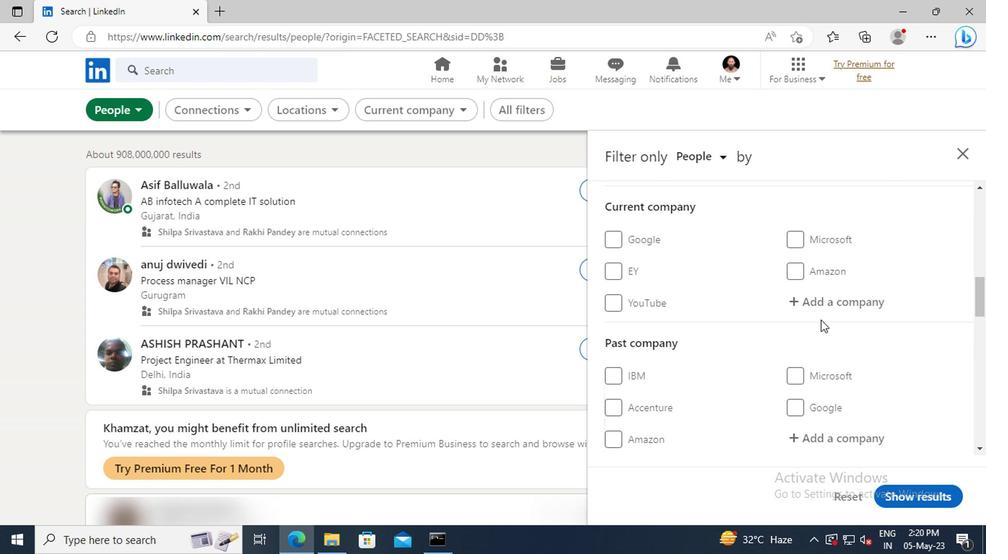 
Action: Mouse pressed left at (682, 317)
Screenshot: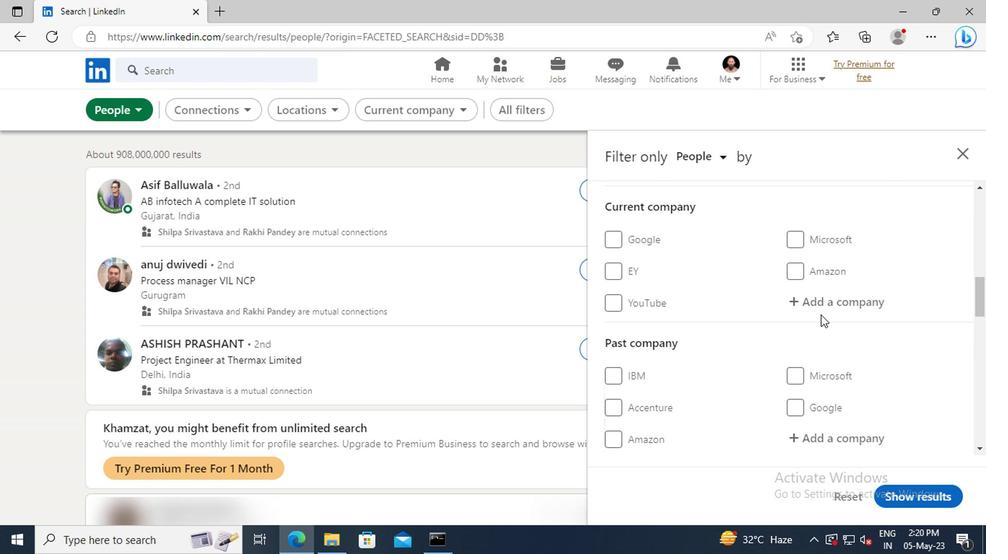 
Action: Key pressed <Key.shift>
Screenshot: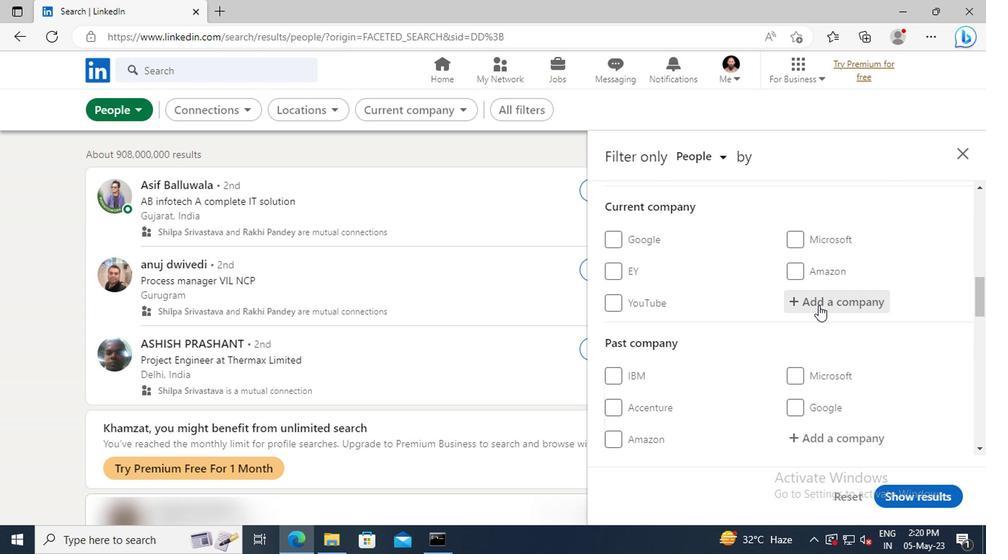 
Action: Mouse moved to (671, 310)
Screenshot: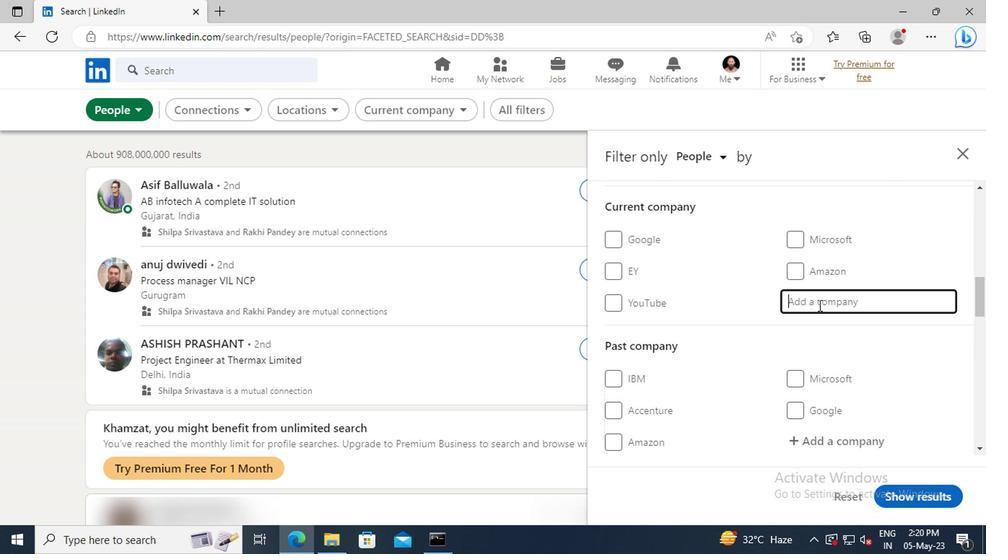 
Action: Key pressed ANTHEM<Key.space><Key.shift>BIOS
Screenshot: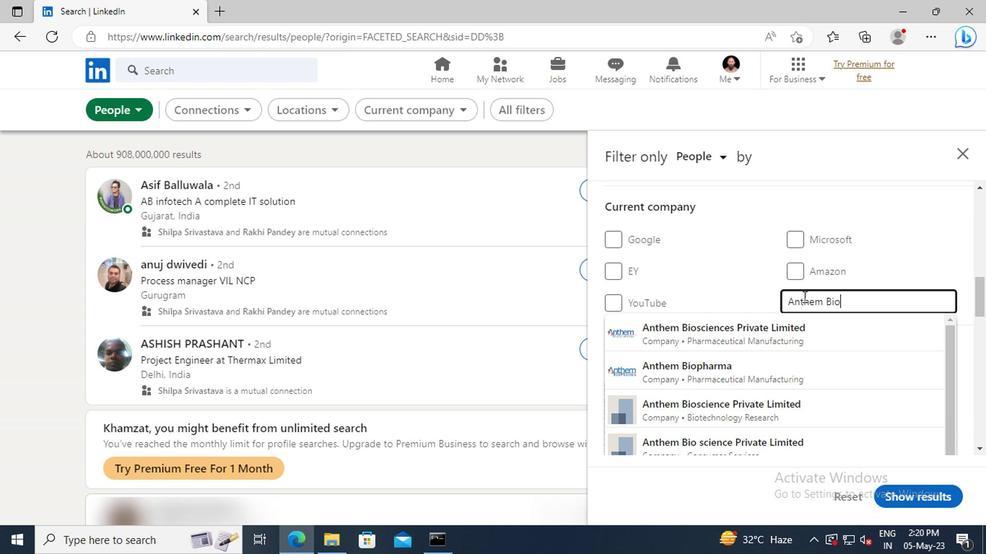 
Action: Mouse moved to (671, 333)
Screenshot: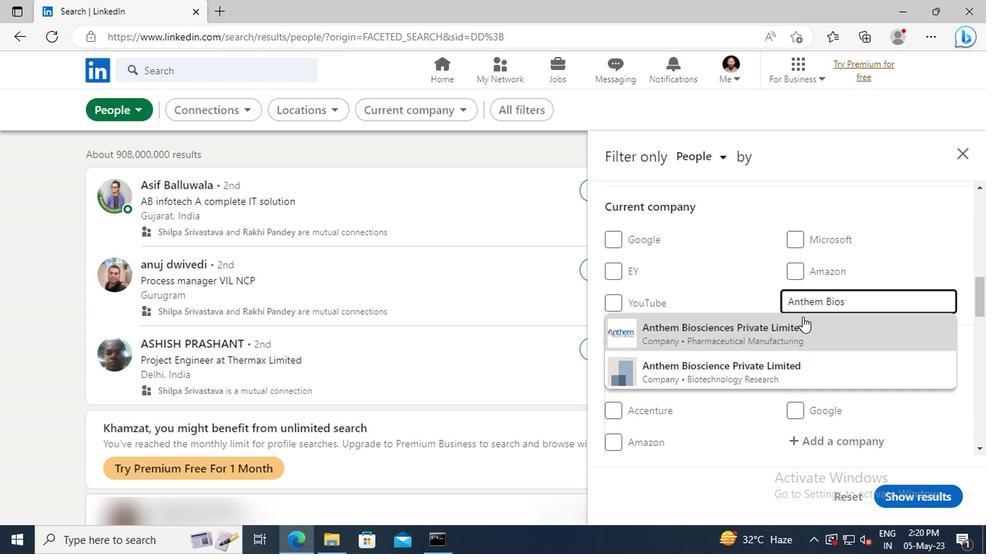 
Action: Mouse pressed left at (671, 333)
Screenshot: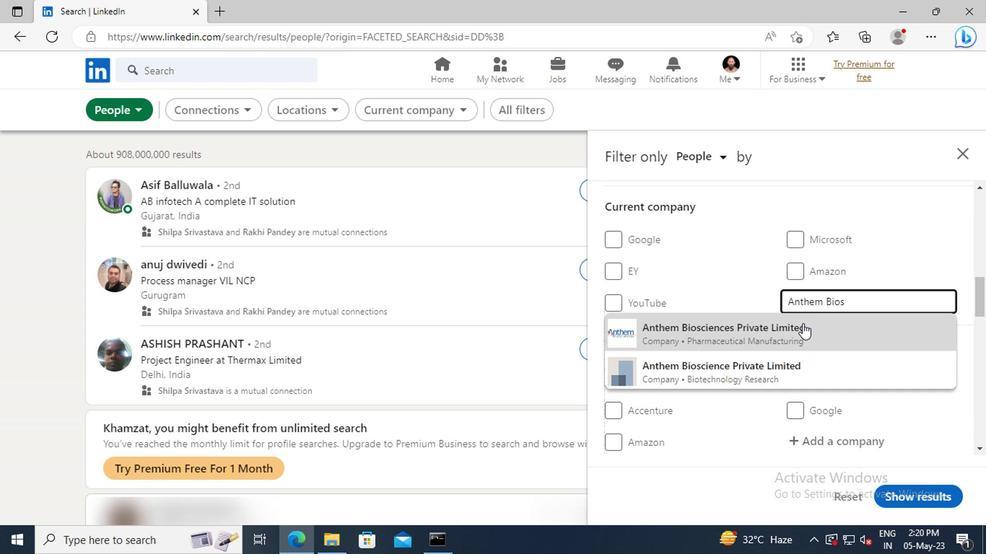 
Action: Mouse scrolled (671, 333) with delta (0, 0)
Screenshot: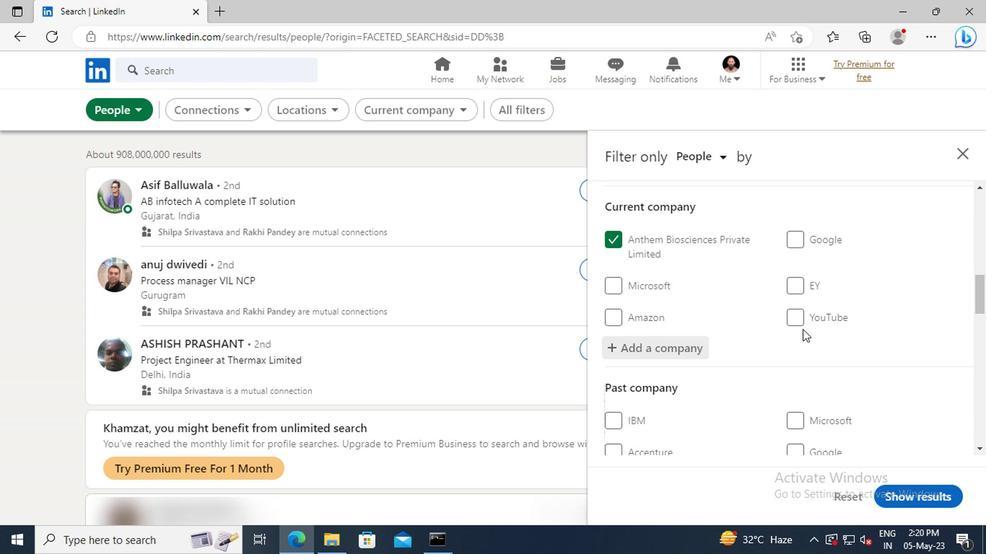 
Action: Mouse scrolled (671, 333) with delta (0, 0)
Screenshot: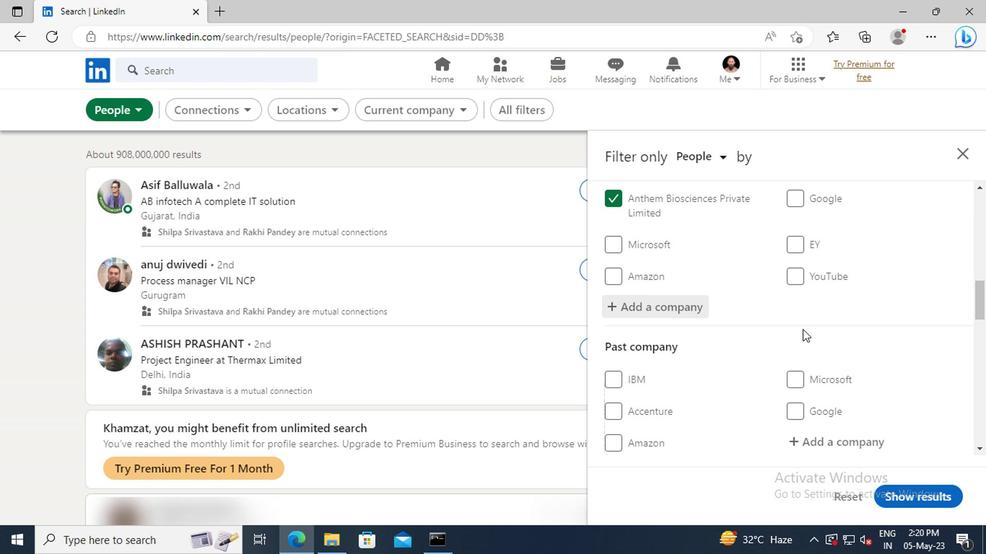 
Action: Mouse scrolled (671, 333) with delta (0, 0)
Screenshot: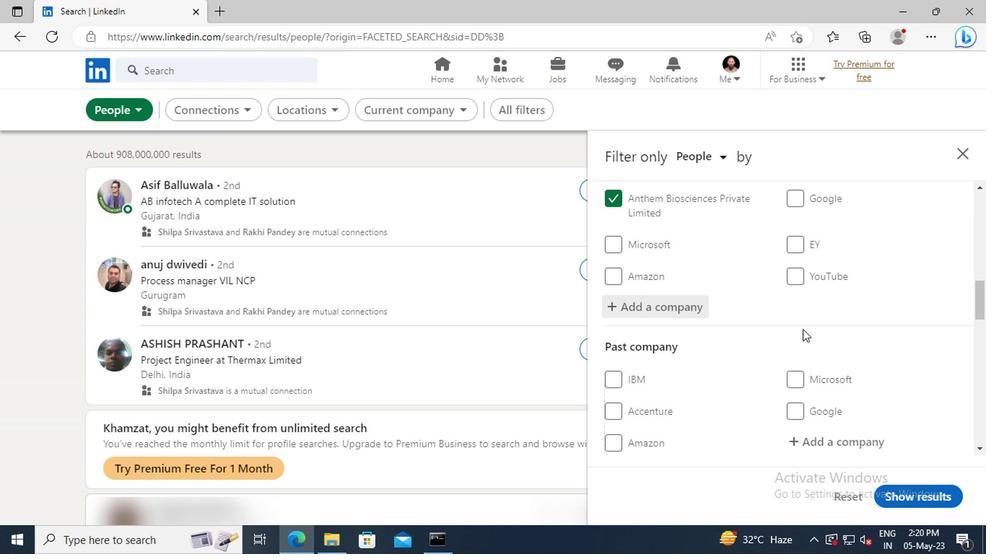 
Action: Mouse scrolled (671, 333) with delta (0, 0)
Screenshot: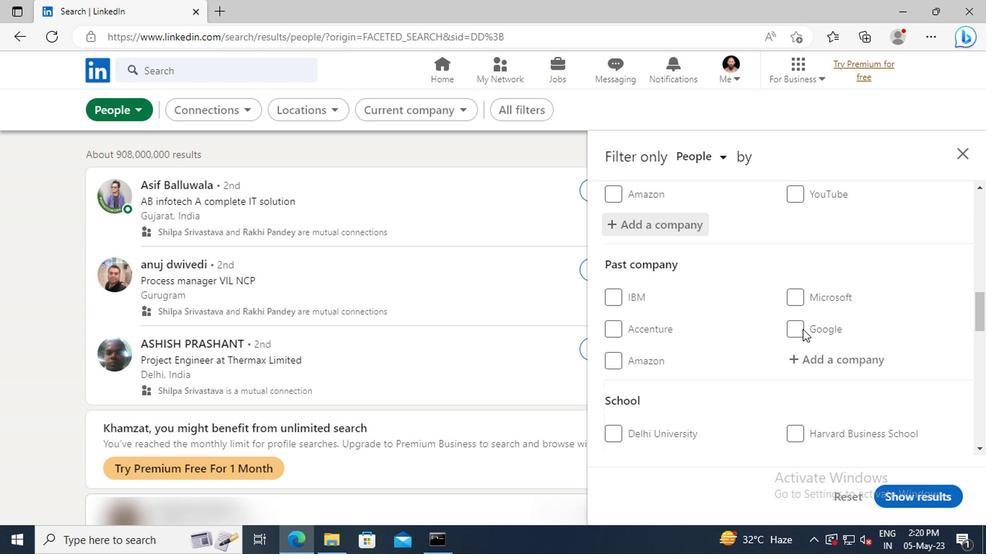 
Action: Mouse scrolled (671, 333) with delta (0, 0)
Screenshot: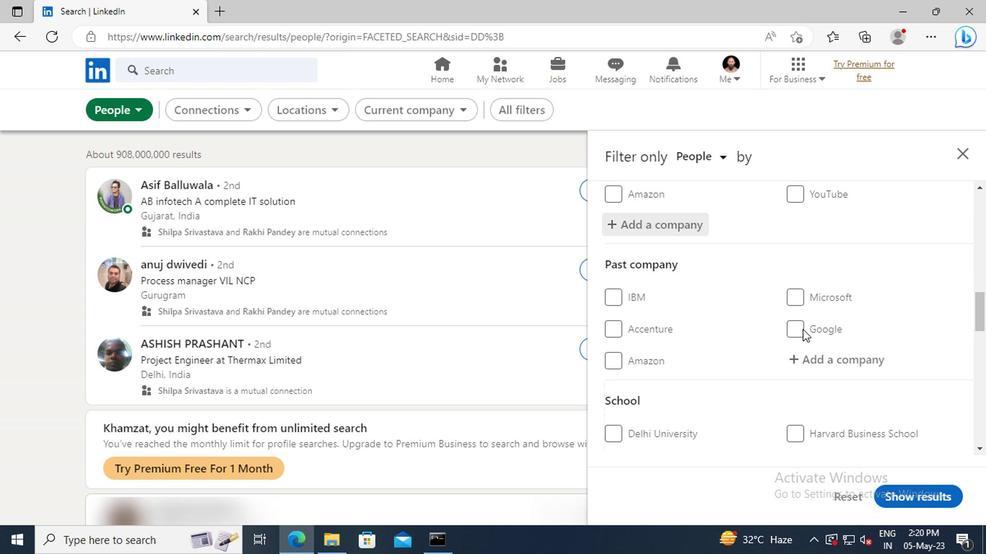 
Action: Mouse scrolled (671, 333) with delta (0, 0)
Screenshot: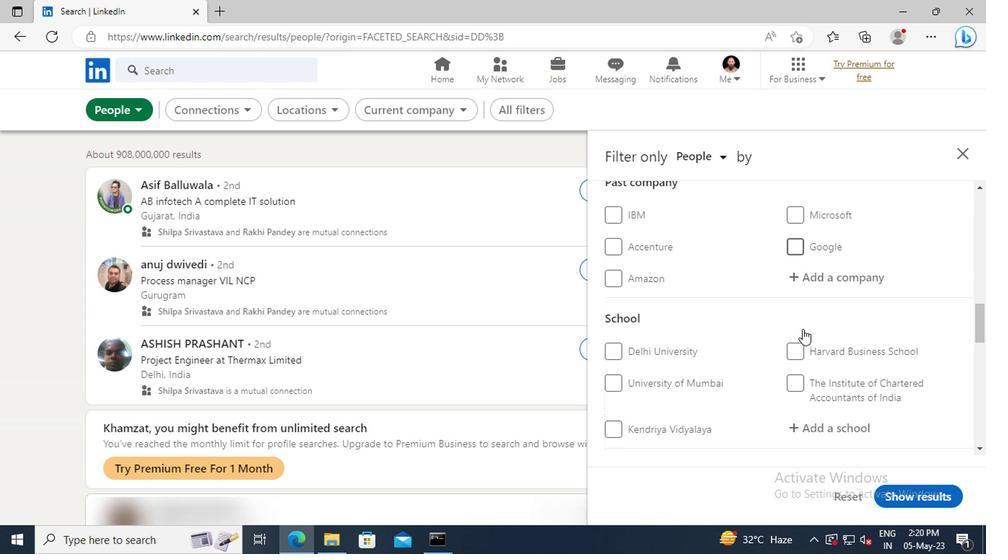 
Action: Mouse scrolled (671, 333) with delta (0, 0)
Screenshot: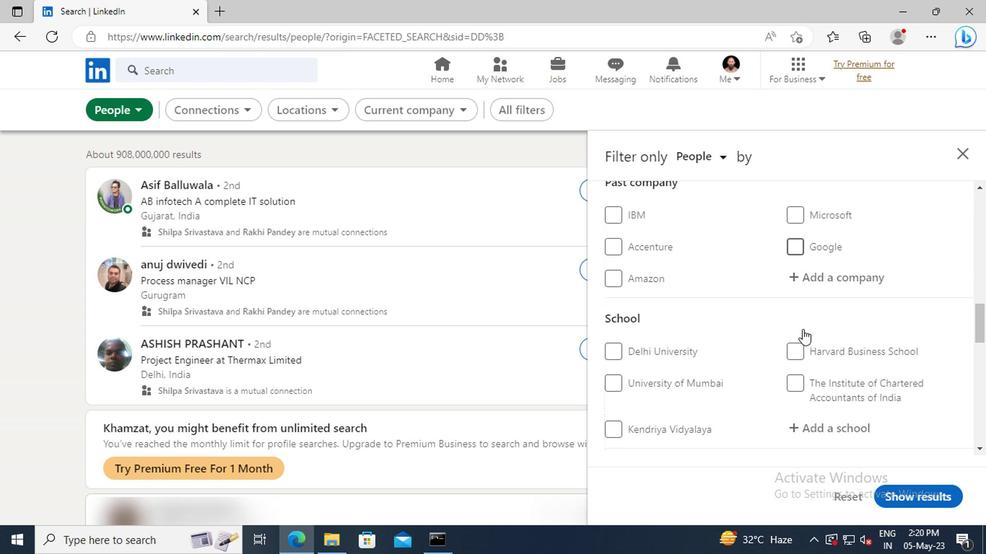 
Action: Mouse moved to (671, 343)
Screenshot: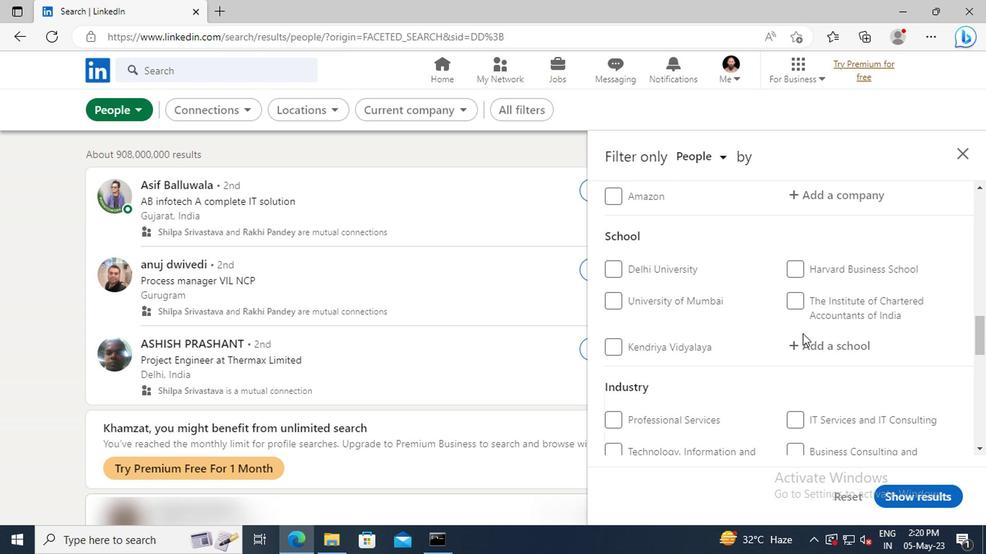 
Action: Mouse pressed left at (671, 343)
Screenshot: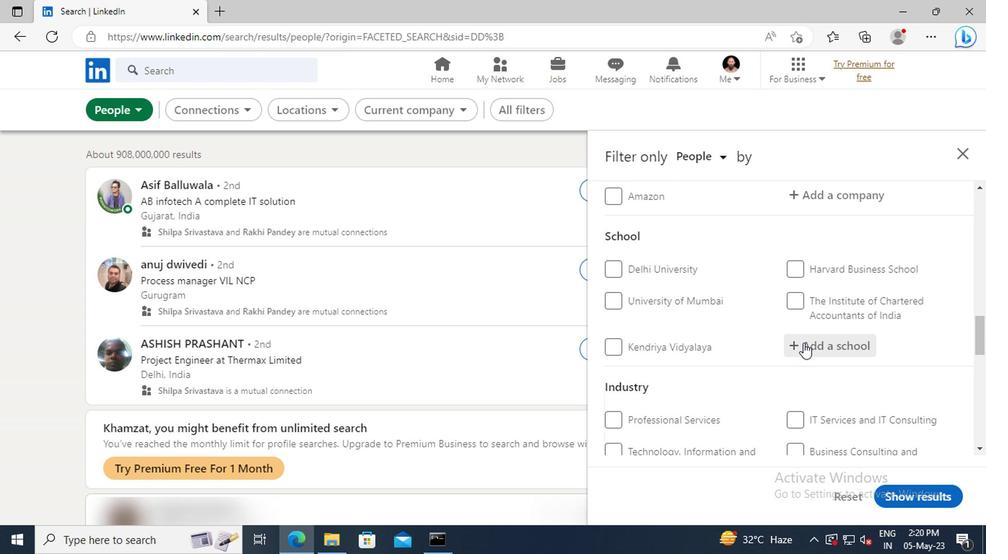 
Action: Key pressed <Key.shift>GOL
Screenshot: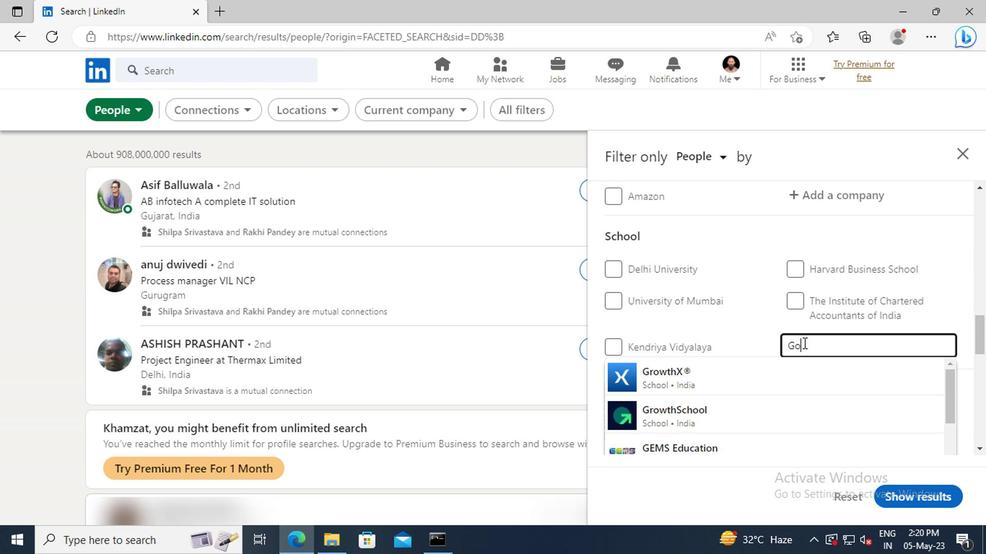 
Action: Mouse moved to (669, 343)
Screenshot: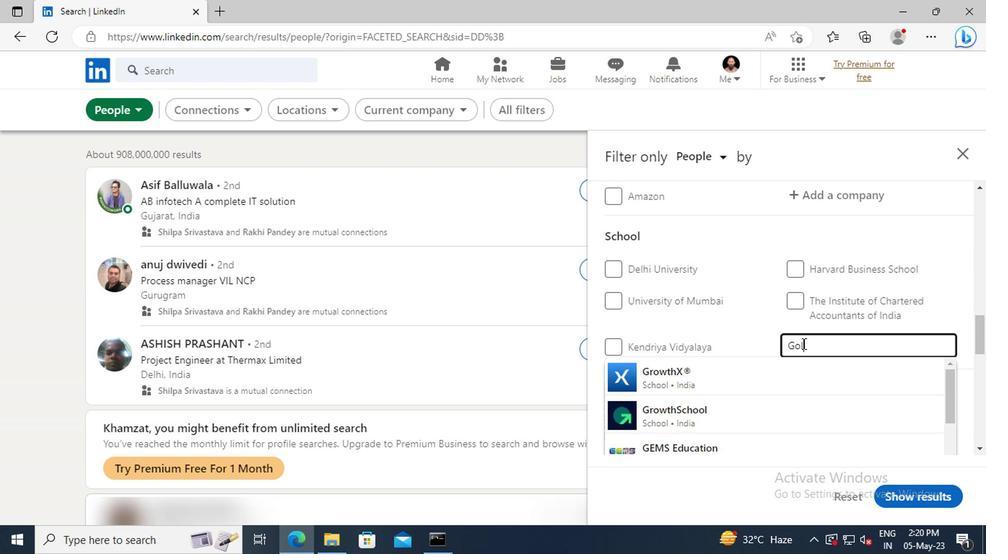 
Action: Key pressed U<Key.space><Key.shift>MOLU<Key.space>CU
Screenshot: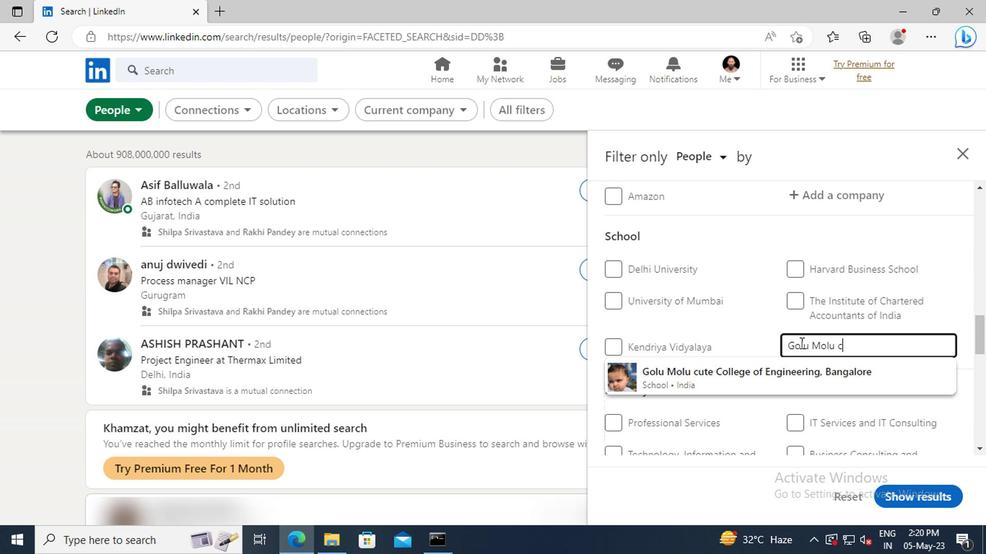 
Action: Mouse moved to (667, 364)
Screenshot: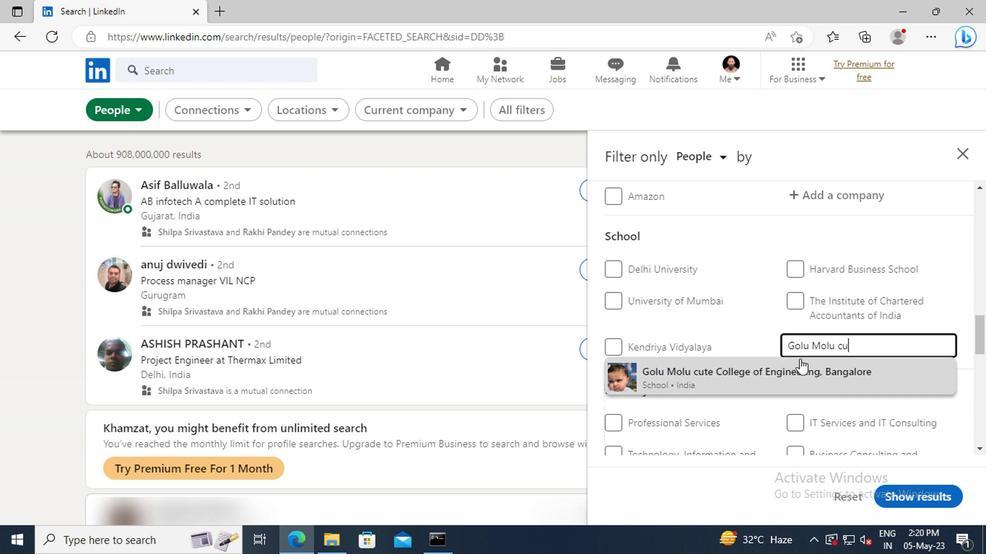 
Action: Mouse pressed left at (667, 364)
Screenshot: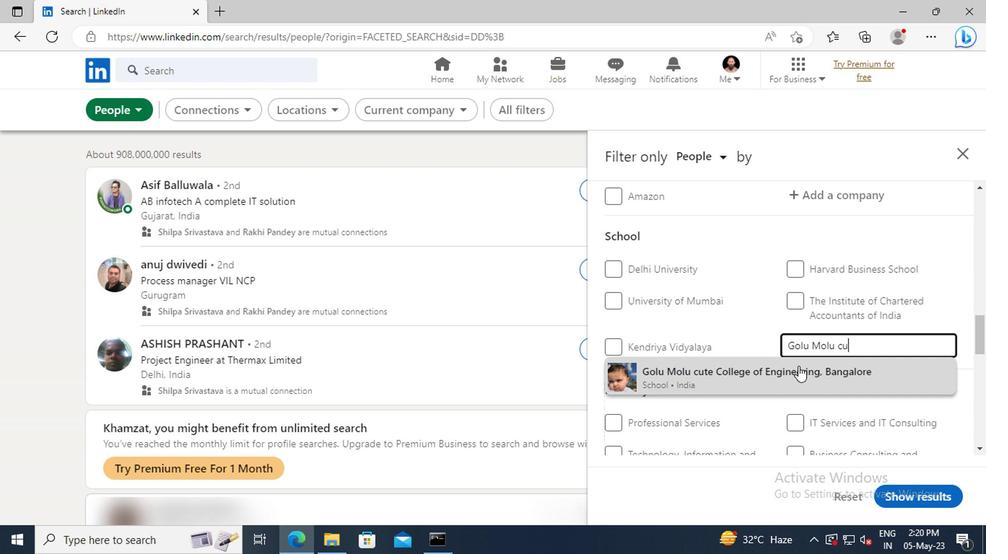 
Action: Mouse scrolled (667, 364) with delta (0, 0)
Screenshot: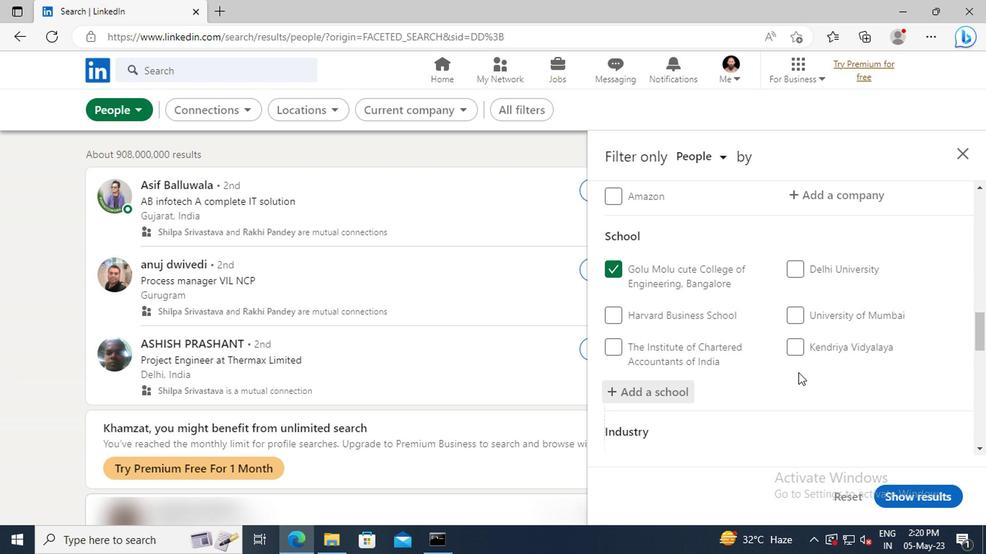 
Action: Mouse scrolled (667, 364) with delta (0, 0)
Screenshot: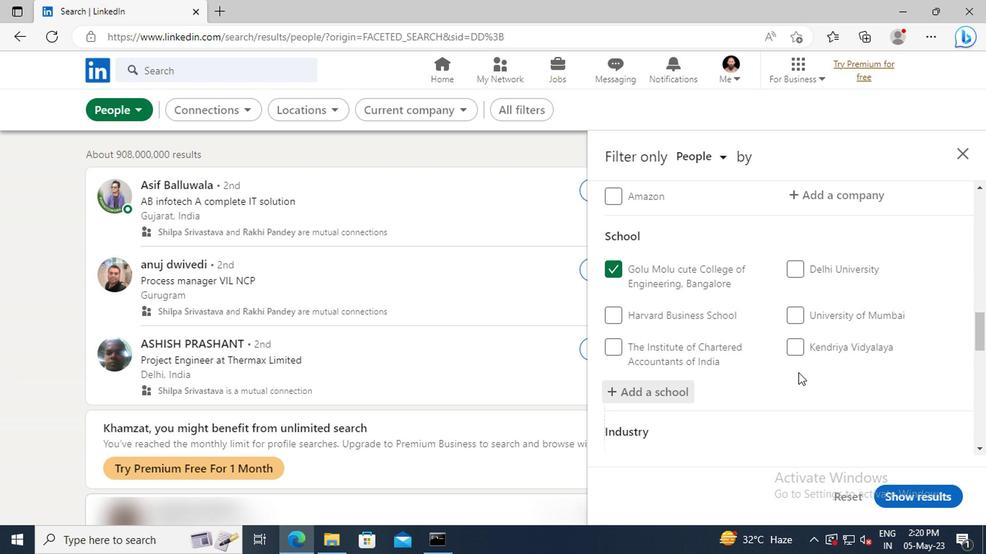 
Action: Mouse scrolled (667, 364) with delta (0, 0)
Screenshot: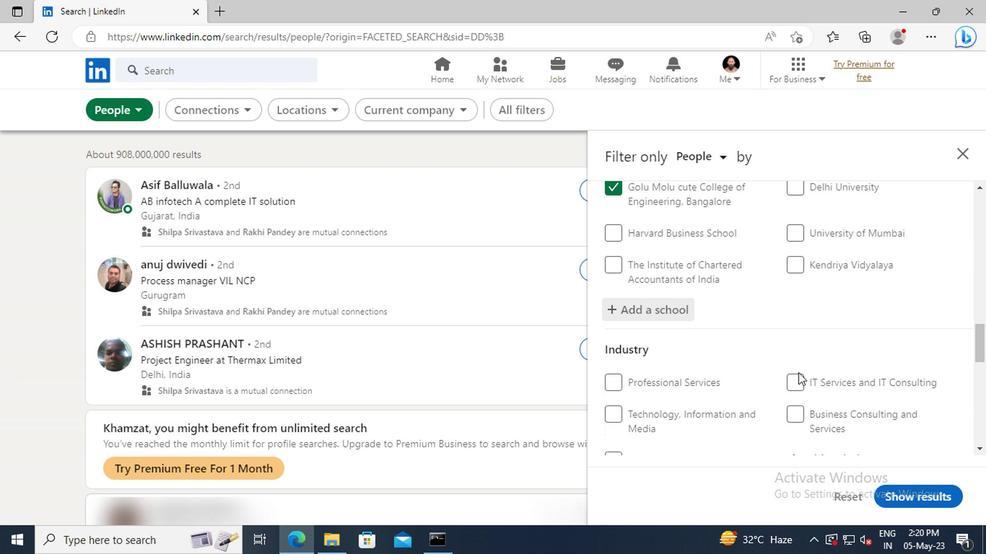 
Action: Mouse moved to (667, 363)
Screenshot: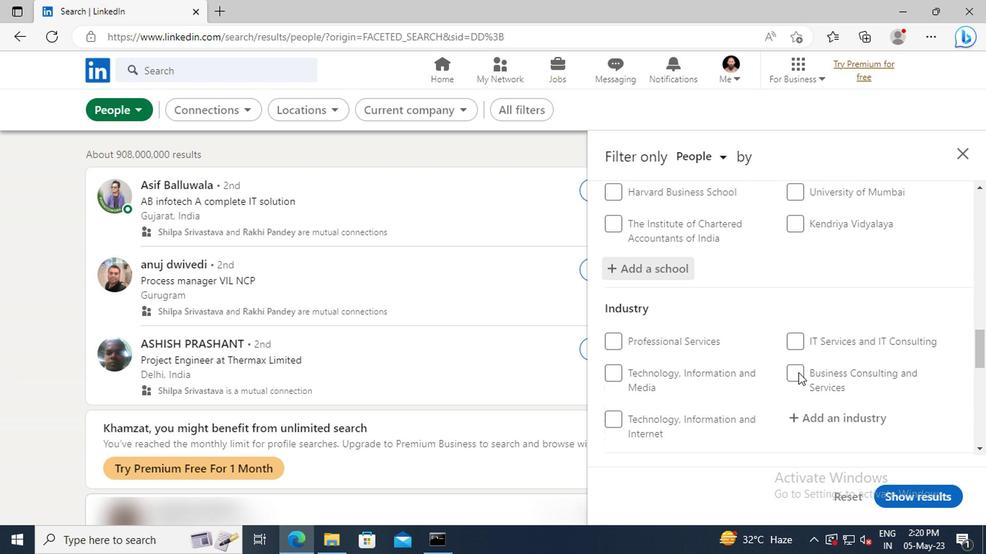 
Action: Mouse scrolled (667, 363) with delta (0, 0)
Screenshot: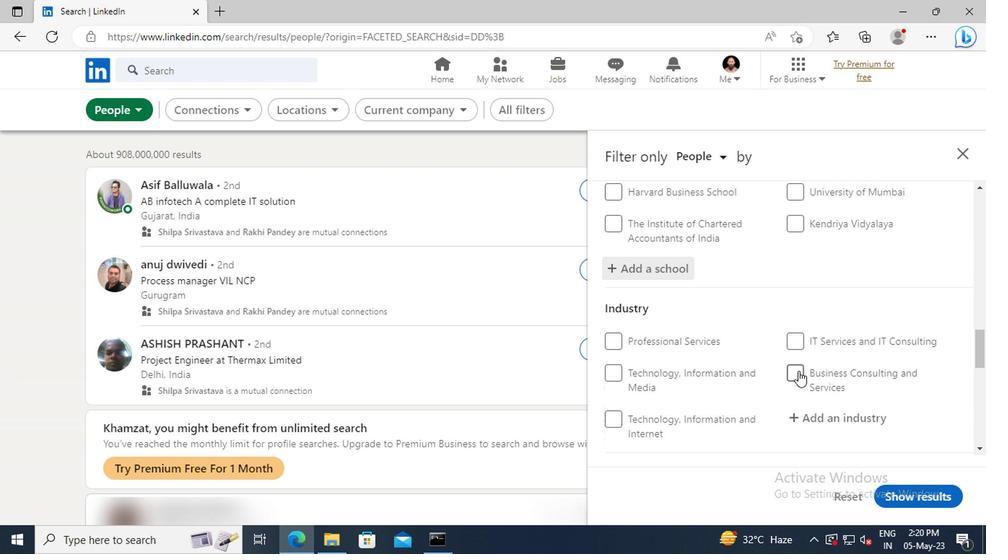 
Action: Mouse scrolled (667, 363) with delta (0, 0)
Screenshot: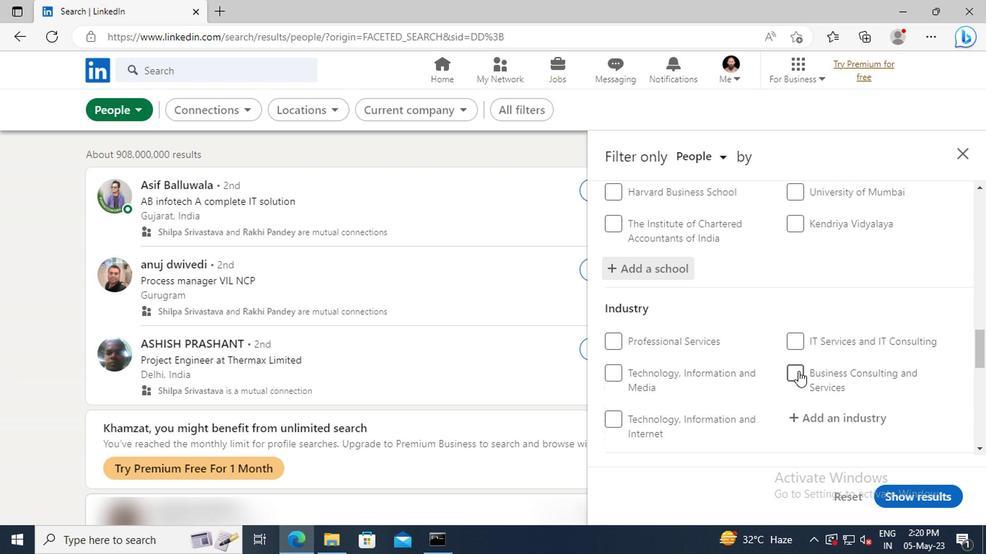 
Action: Mouse moved to (670, 344)
Screenshot: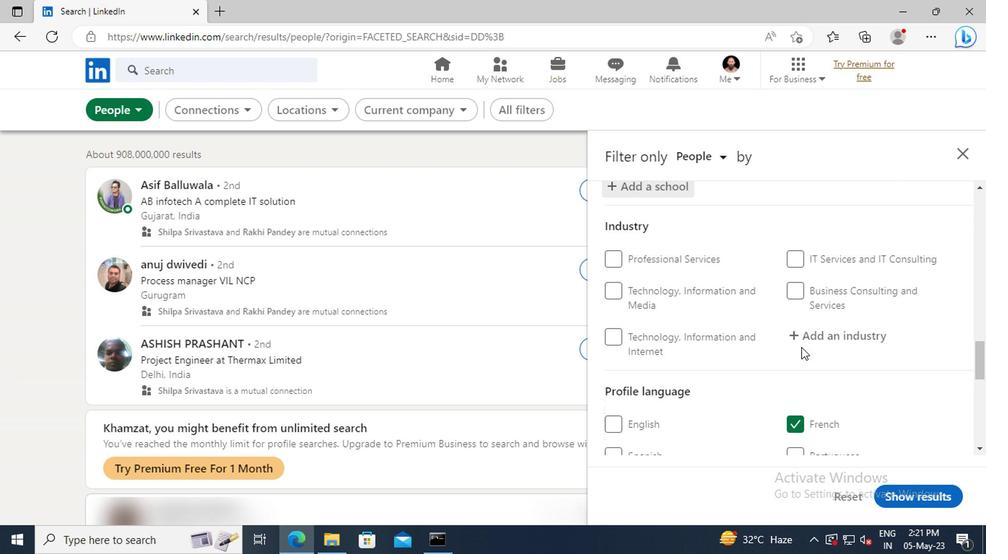 
Action: Mouse pressed left at (670, 344)
Screenshot: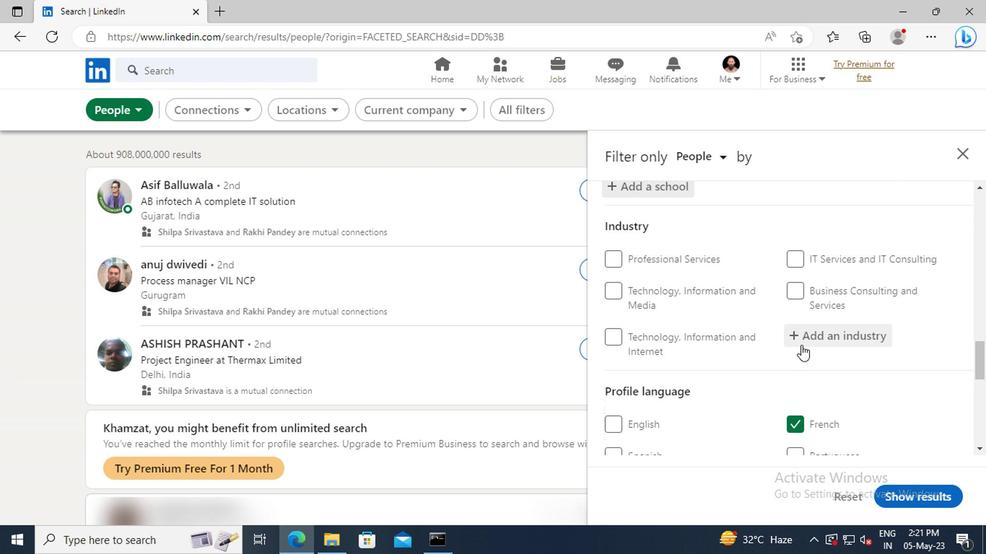 
Action: Mouse moved to (669, 343)
Screenshot: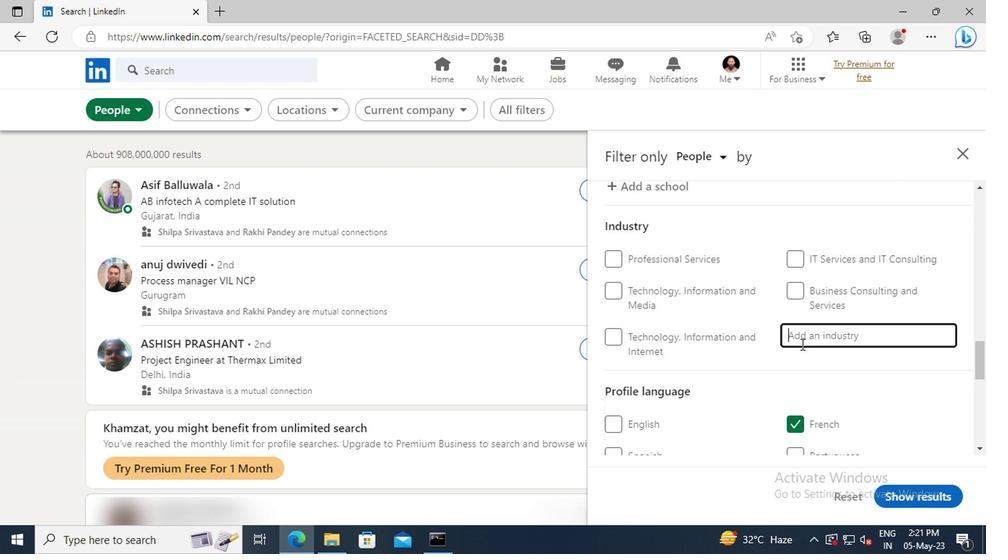 
Action: Key pressed <Key.shift>FLI
Screenshot: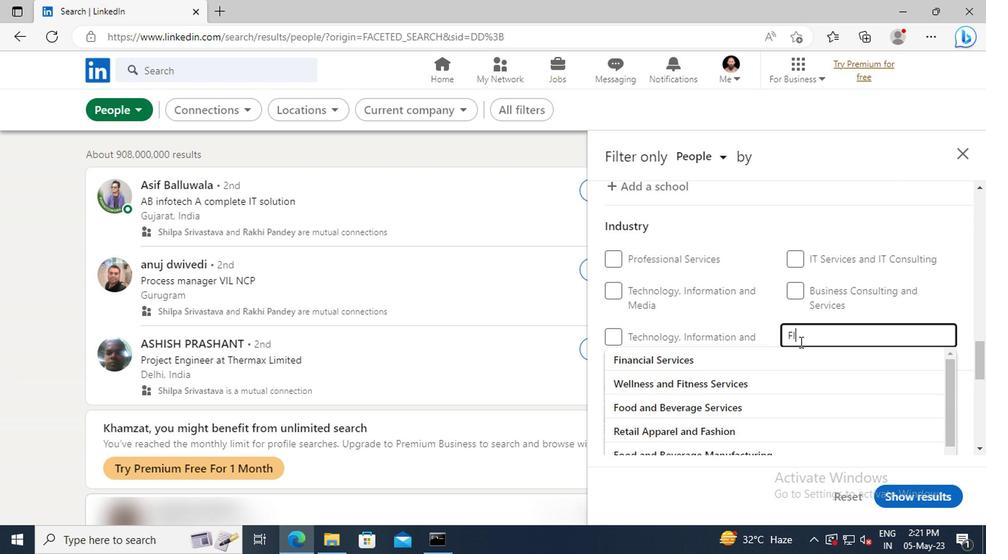 
Action: Mouse moved to (670, 354)
Screenshot: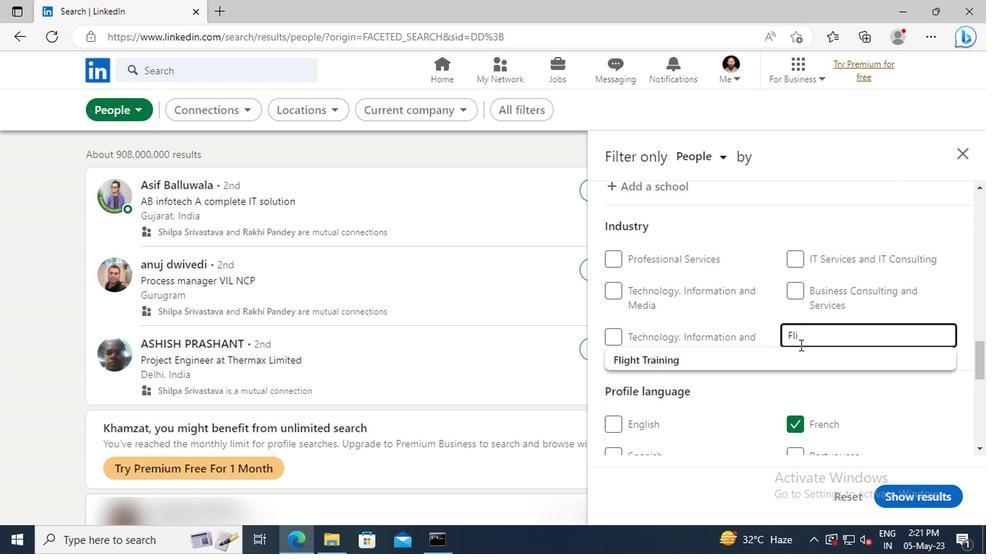 
Action: Mouse pressed left at (670, 354)
Screenshot: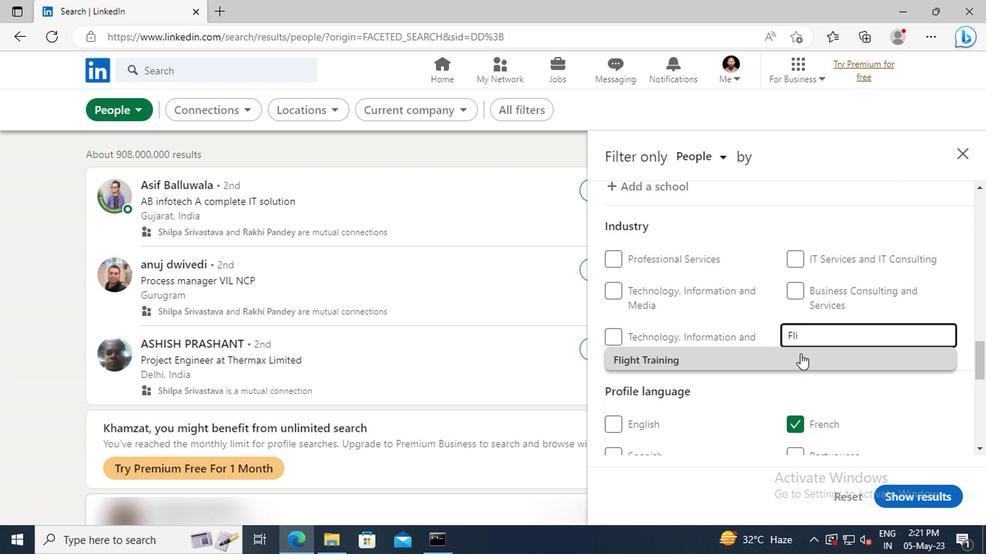 
Action: Mouse scrolled (670, 353) with delta (0, 0)
Screenshot: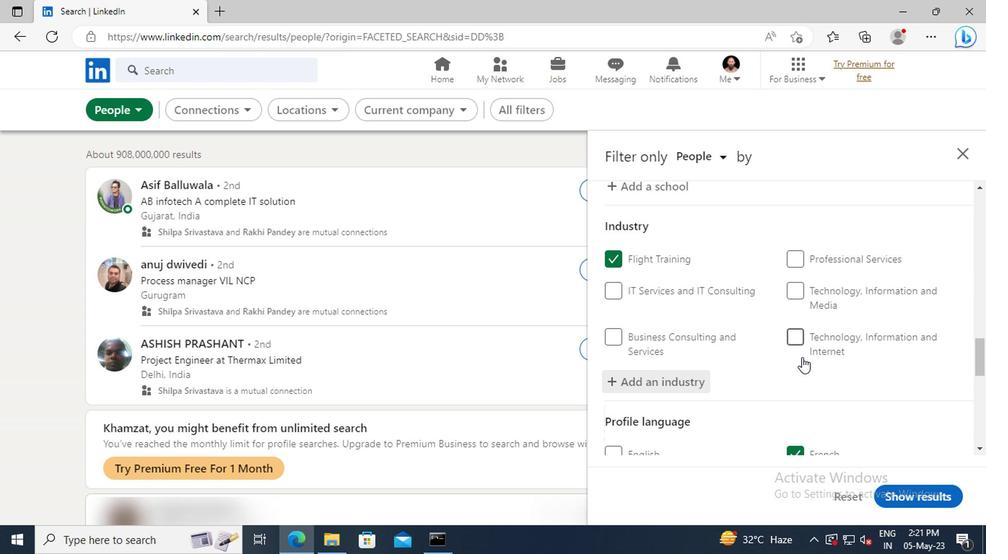 
Action: Mouse scrolled (670, 353) with delta (0, 0)
Screenshot: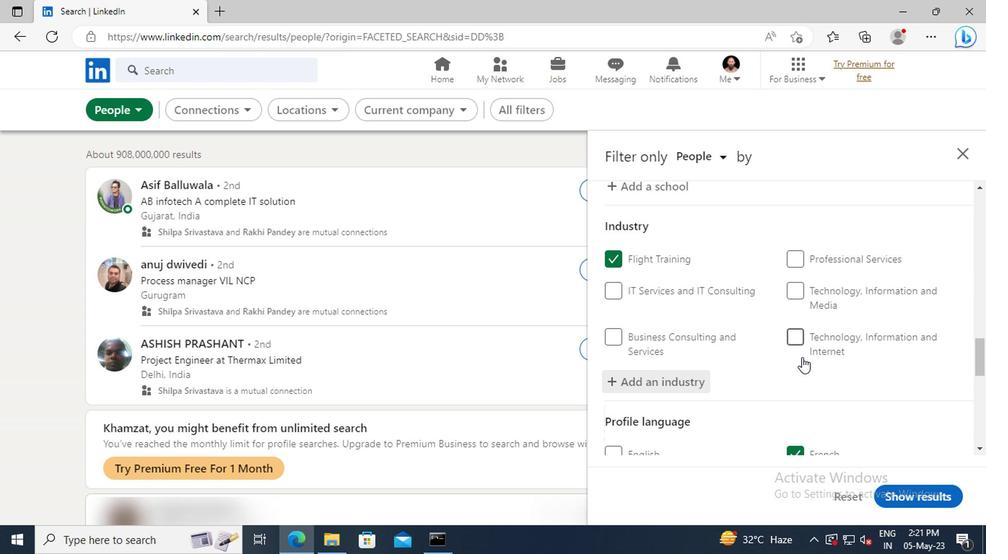 
Action: Mouse moved to (670, 353)
Screenshot: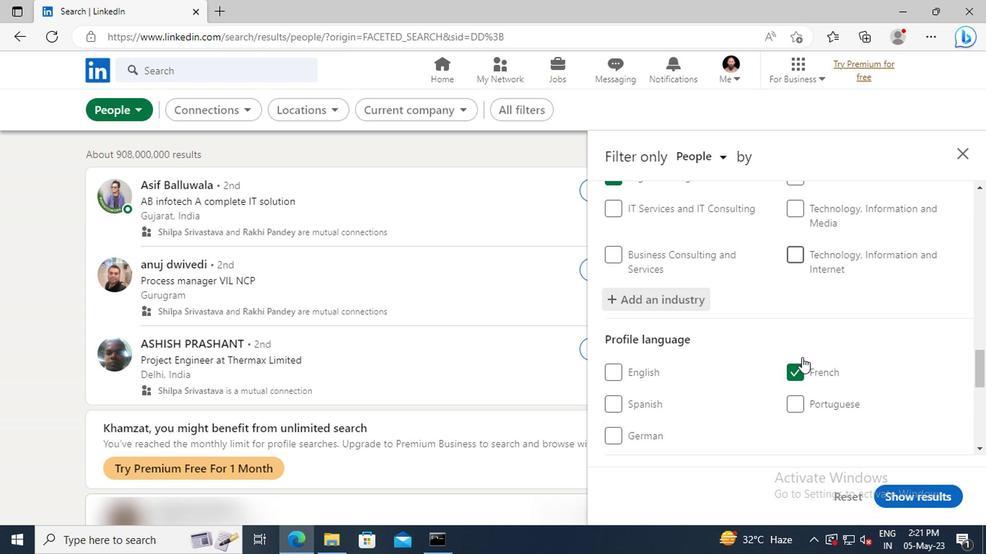 
Action: Mouse scrolled (670, 352) with delta (0, 0)
Screenshot: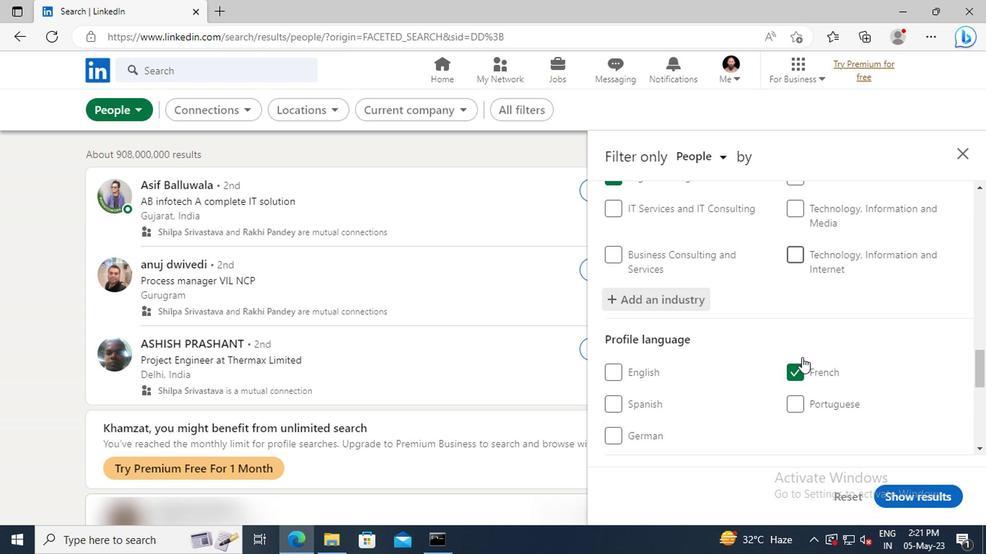 
Action: Mouse scrolled (670, 352) with delta (0, 0)
Screenshot: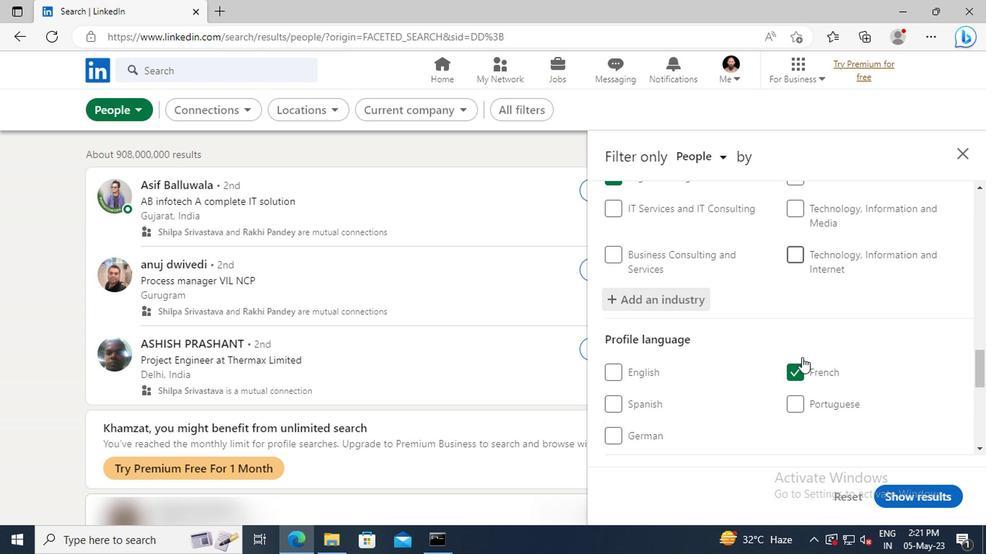 
Action: Mouse scrolled (670, 352) with delta (0, 0)
Screenshot: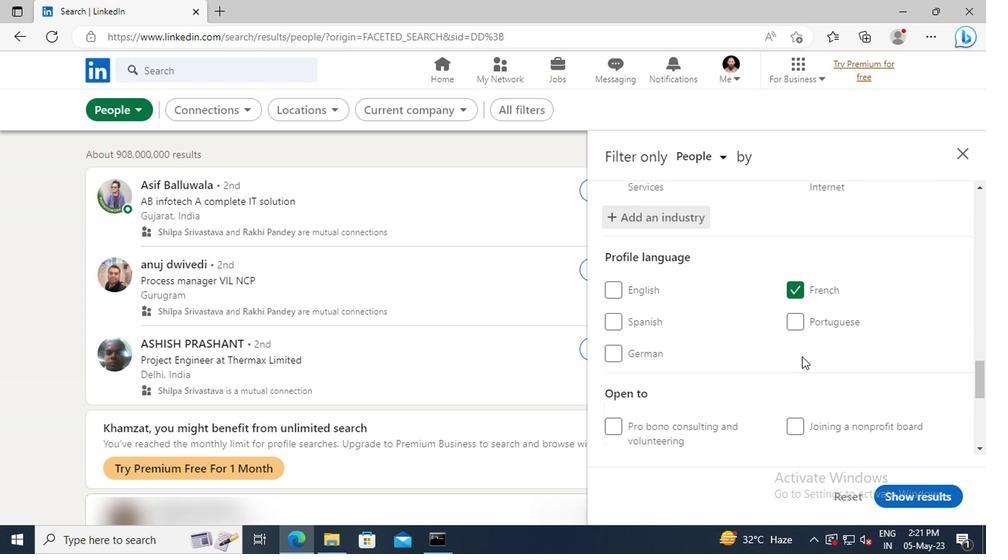 
Action: Mouse scrolled (670, 352) with delta (0, 0)
Screenshot: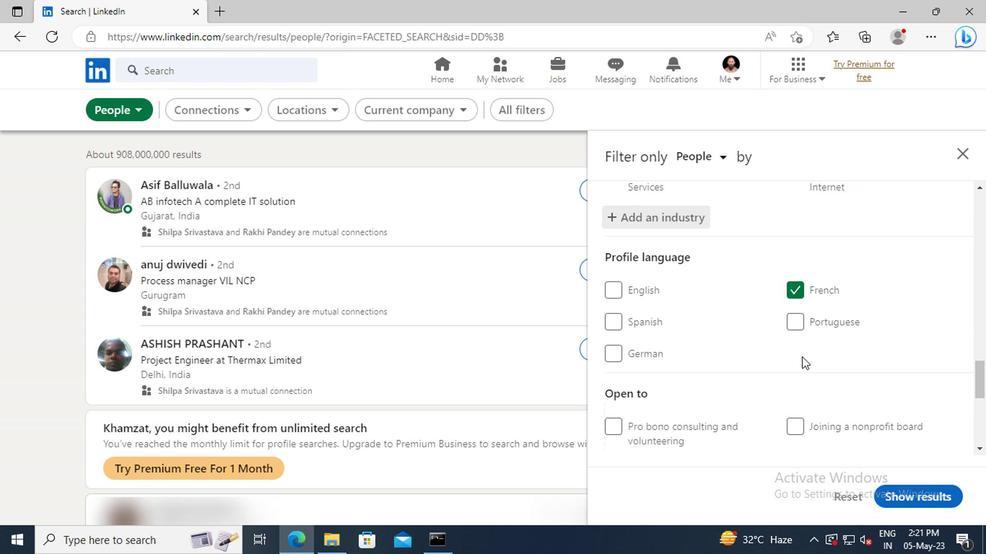 
Action: Mouse scrolled (670, 352) with delta (0, 0)
Screenshot: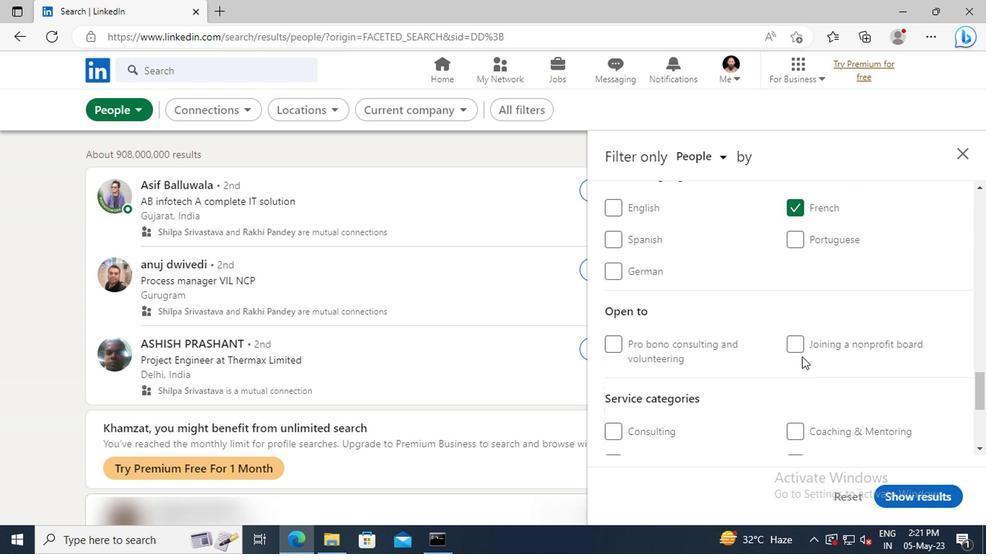 
Action: Mouse scrolled (670, 352) with delta (0, 0)
Screenshot: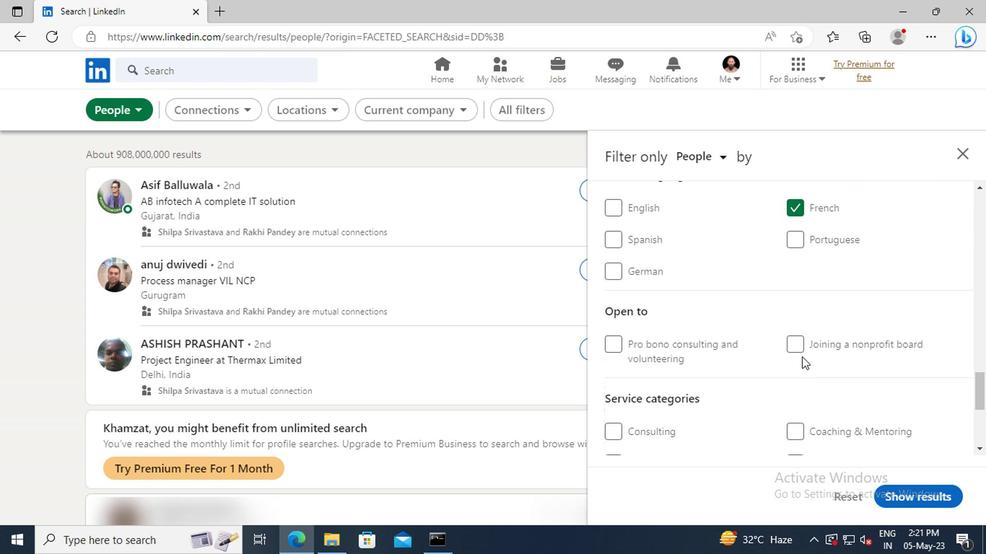 
Action: Mouse scrolled (670, 352) with delta (0, 0)
Screenshot: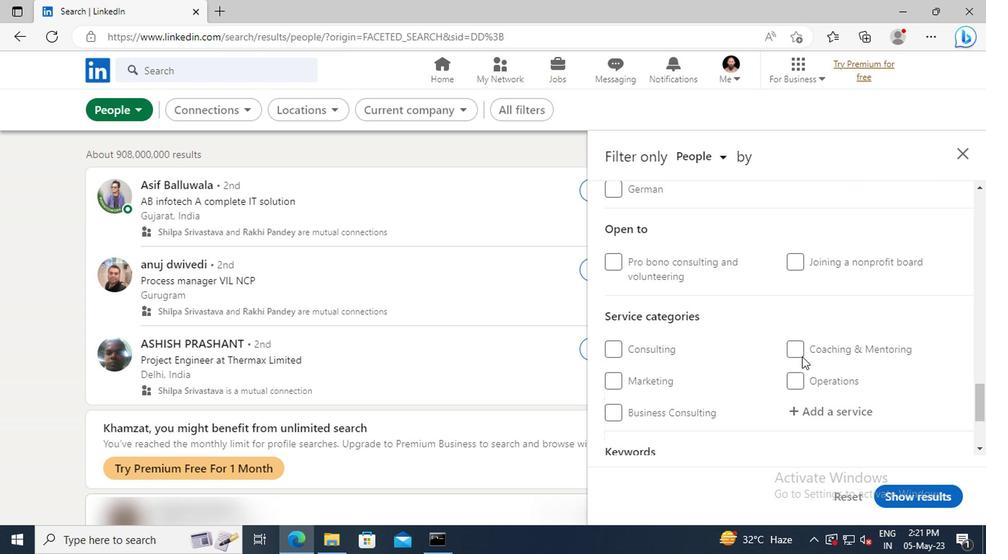
Action: Mouse moved to (675, 359)
Screenshot: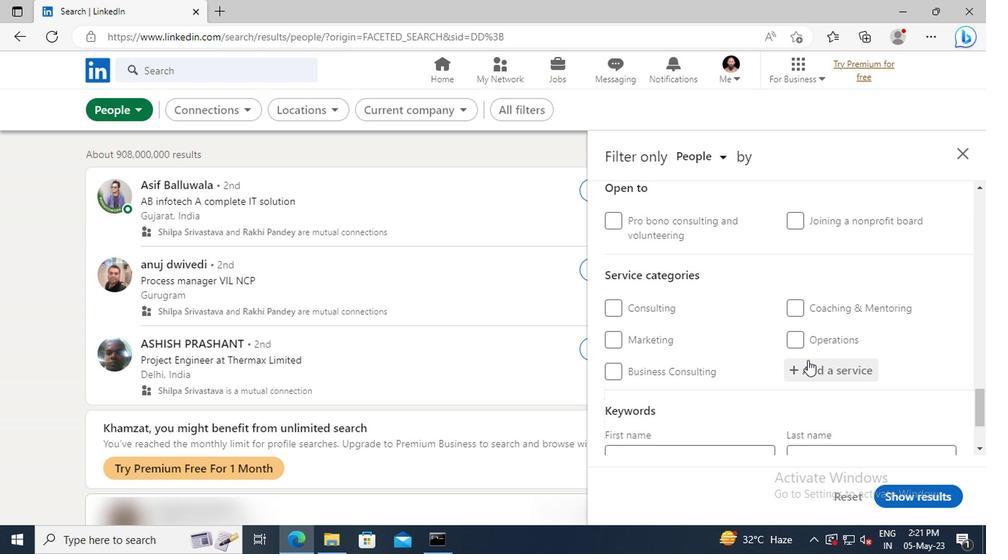 
Action: Mouse pressed left at (675, 359)
Screenshot: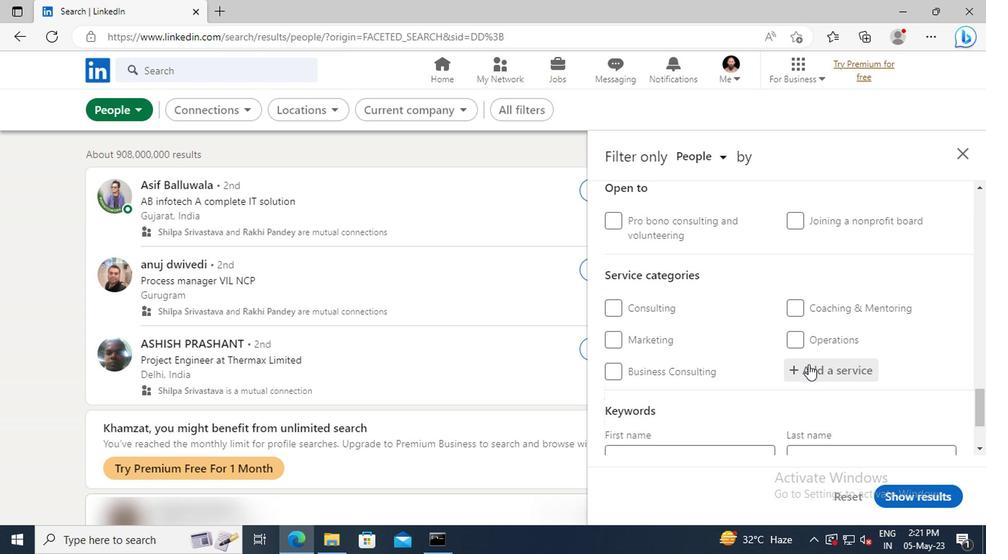 
Action: Key pressed <Key.shift>PRO
Screenshot: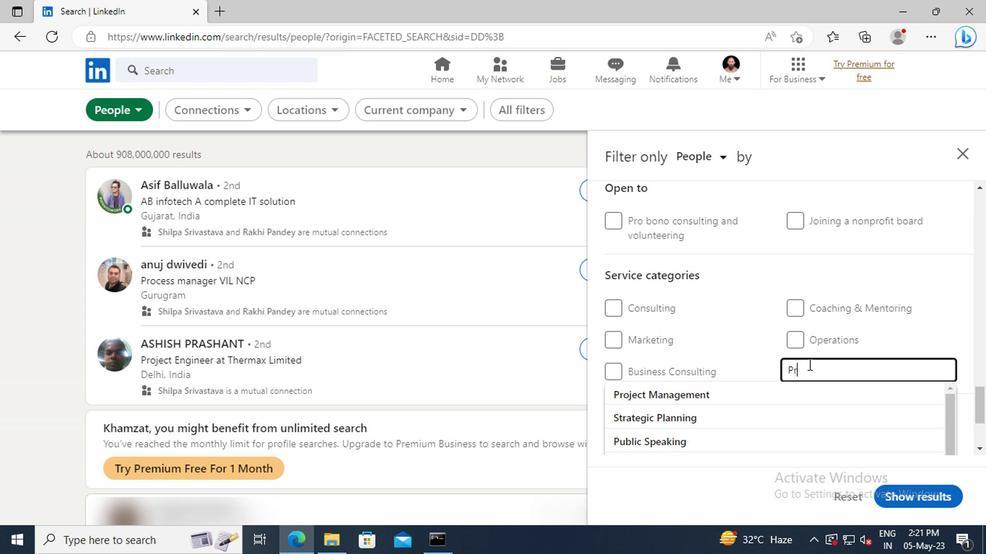 
Action: Mouse moved to (678, 378)
Screenshot: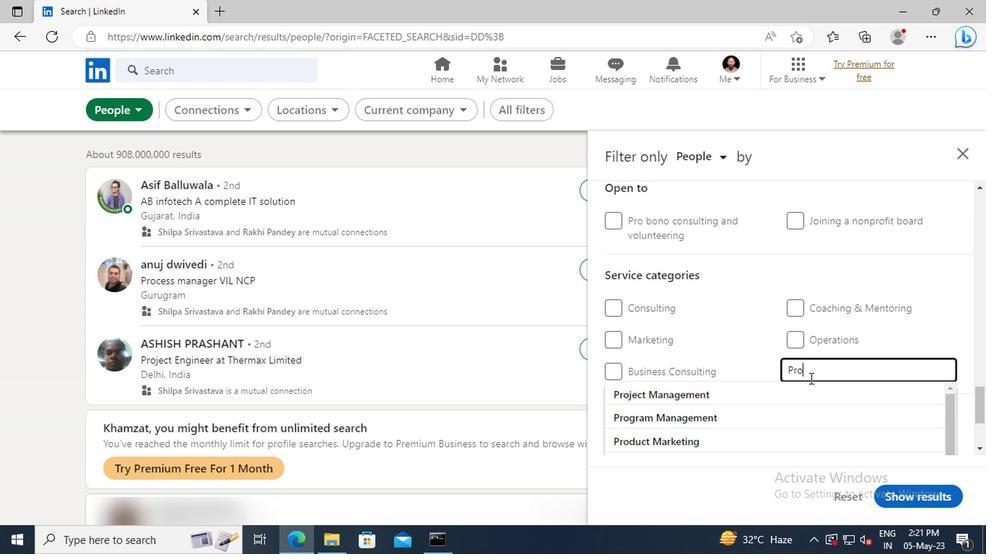 
Action: Mouse pressed left at (678, 378)
Screenshot: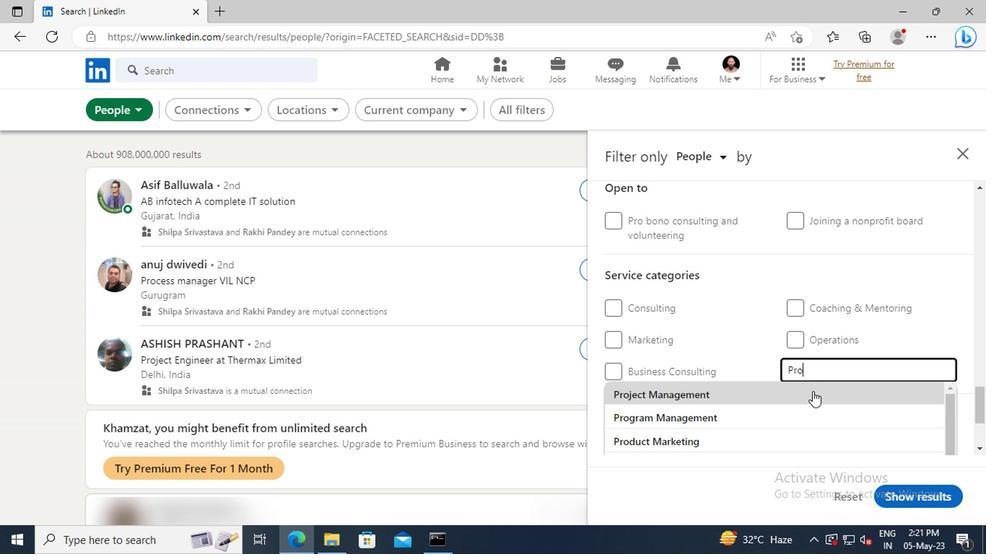 
Action: Mouse scrolled (678, 377) with delta (0, 0)
Screenshot: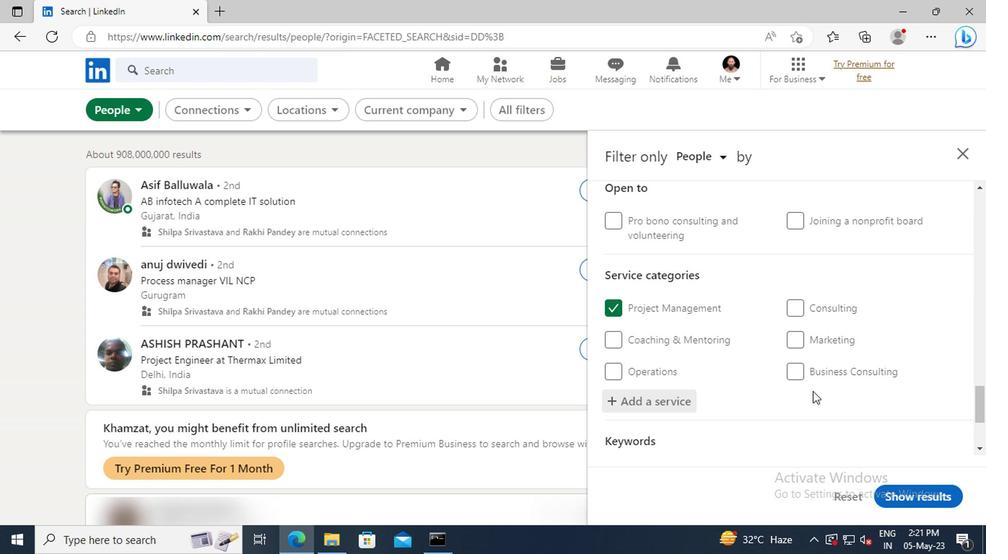 
Action: Mouse scrolled (678, 377) with delta (0, 0)
Screenshot: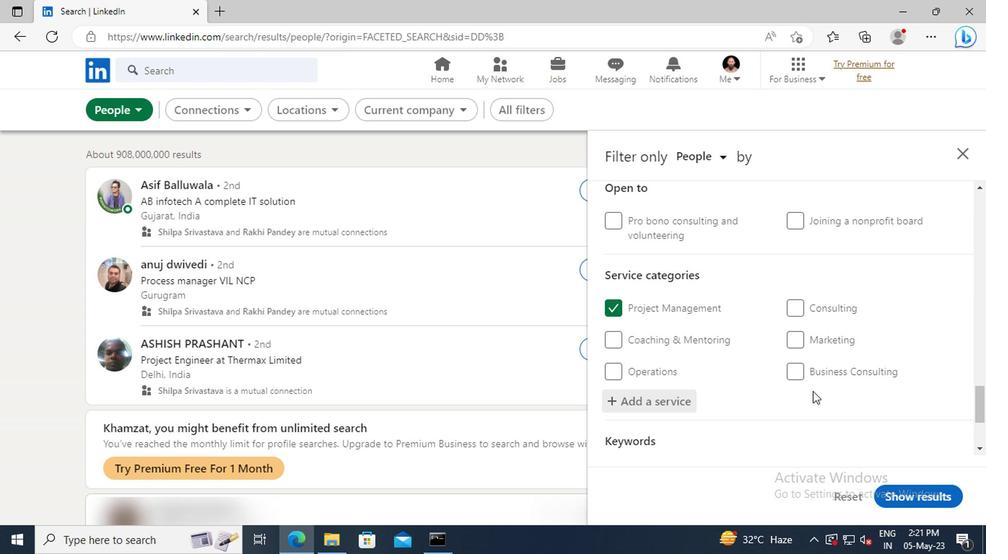 
Action: Mouse scrolled (678, 377) with delta (0, 0)
Screenshot: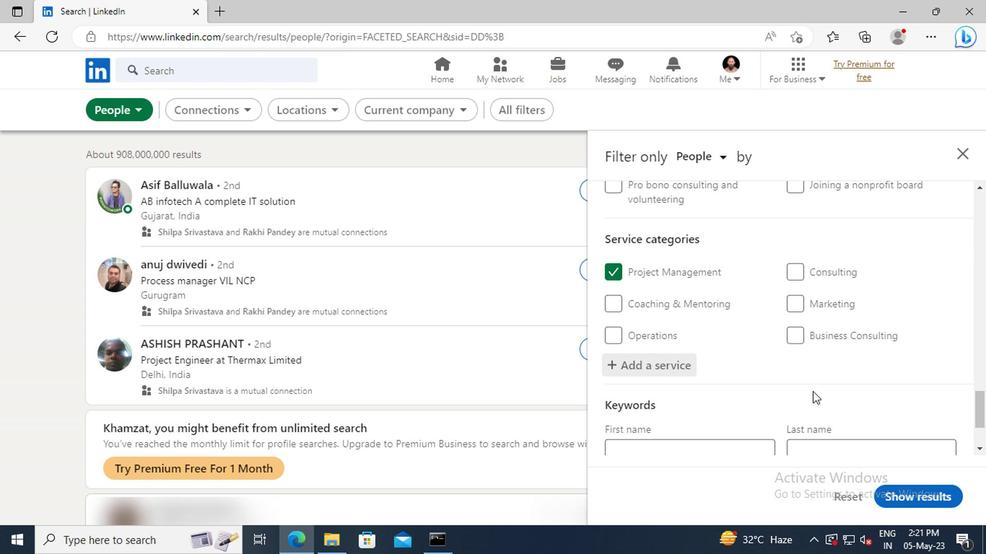 
Action: Mouse scrolled (678, 377) with delta (0, 0)
Screenshot: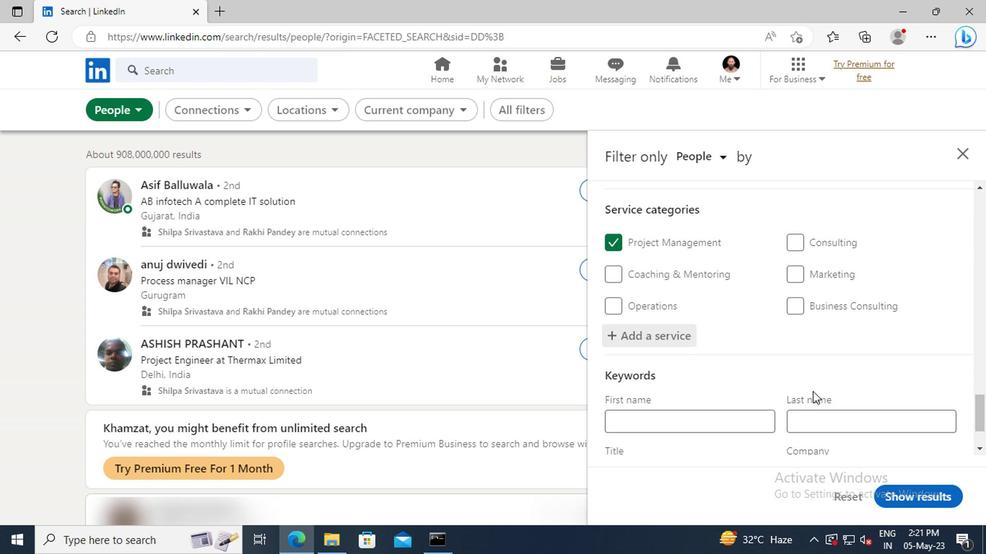 
Action: Mouse moved to (617, 381)
Screenshot: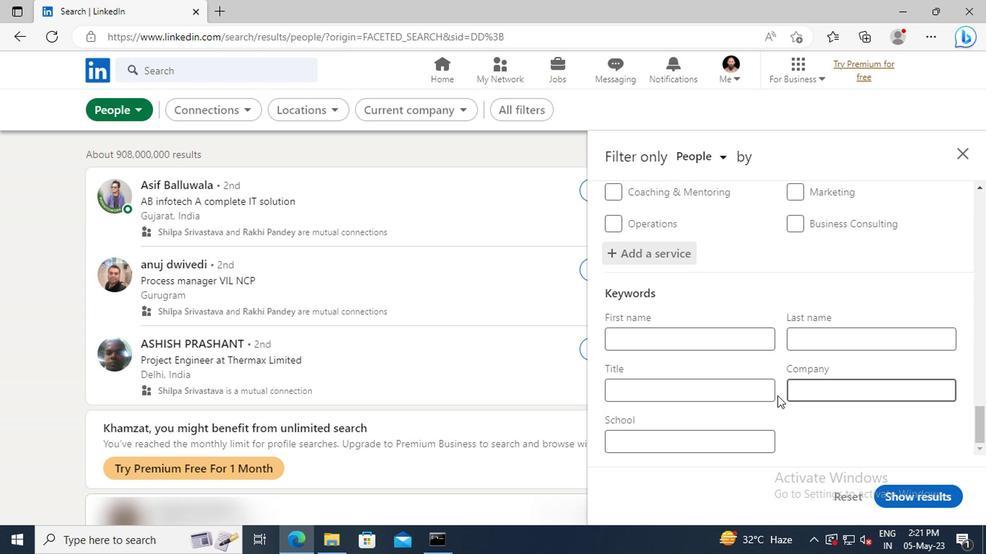 
Action: Mouse pressed left at (617, 381)
Screenshot: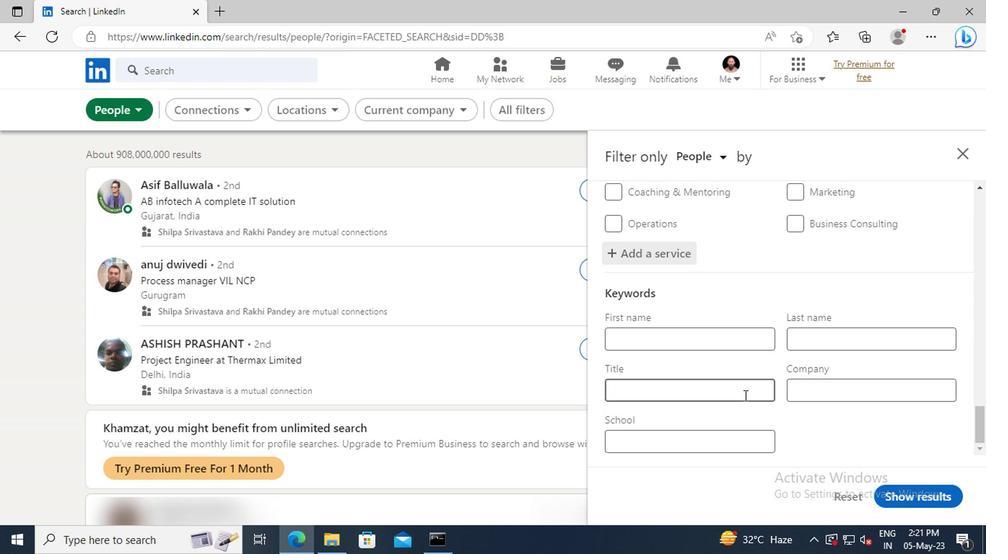 
Action: Key pressed <Key.shift>SHAREHOLDERS<Key.enter>
Screenshot: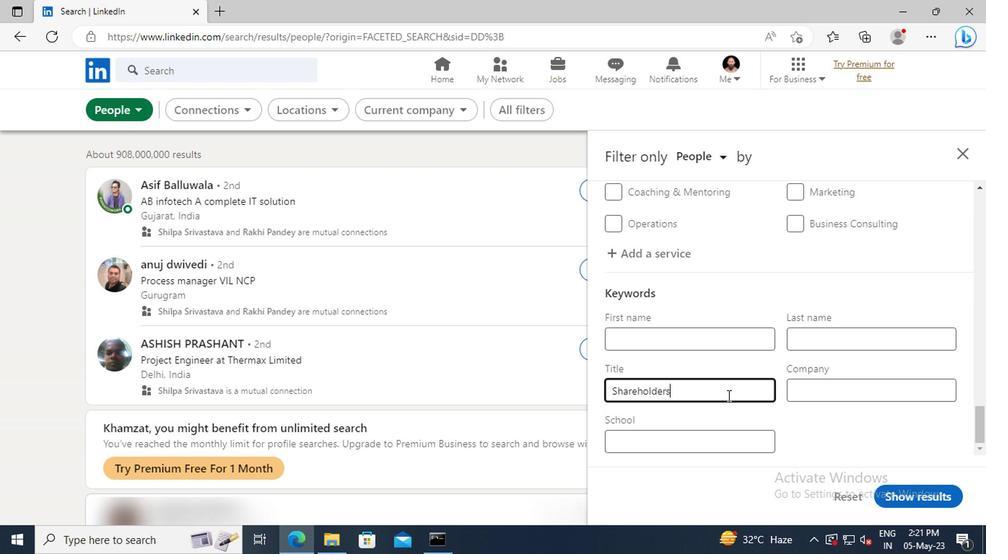 
Action: Mouse moved to (741, 448)
Screenshot: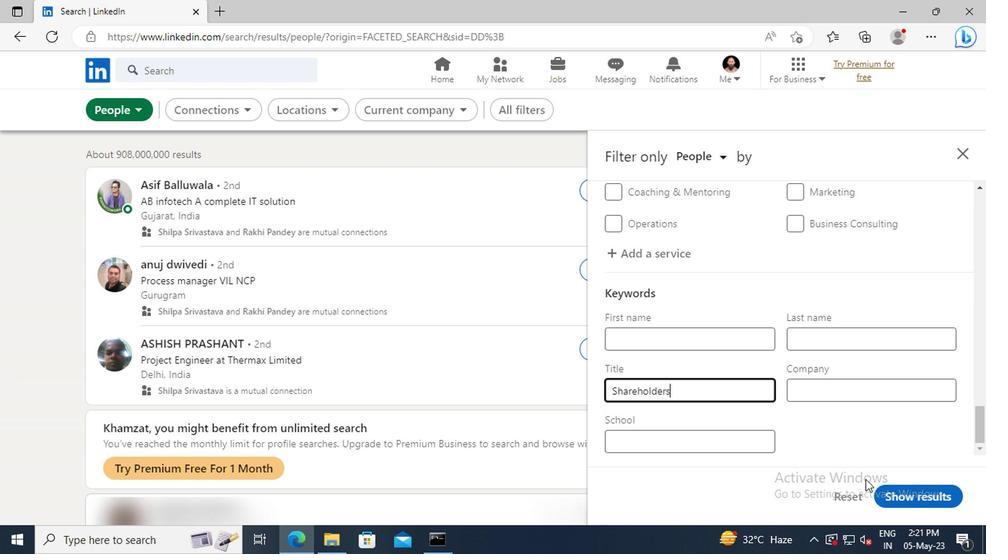 
Action: Mouse pressed left at (741, 448)
Screenshot: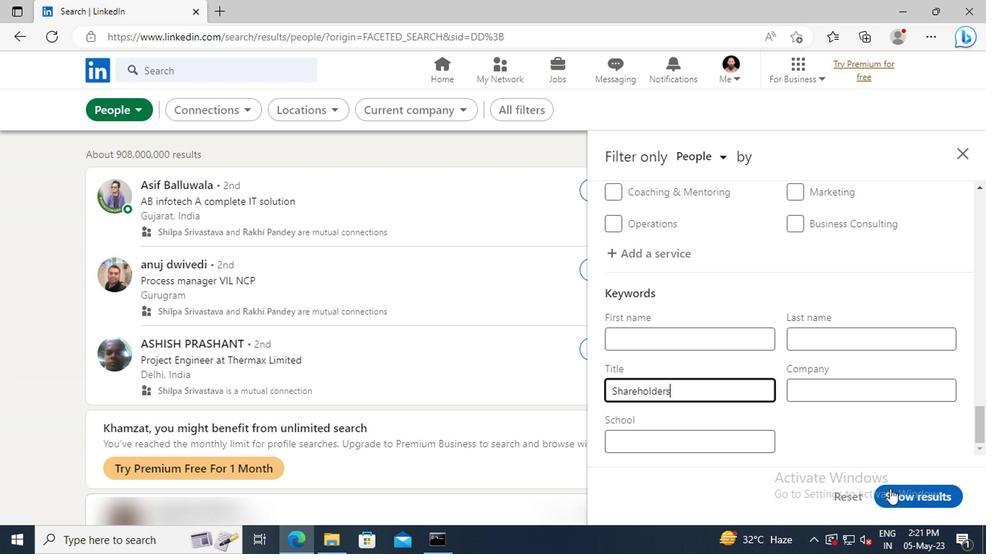 
